Task: Add the social login component in the site builder.
Action: Mouse moved to (749, 85)
Screenshot: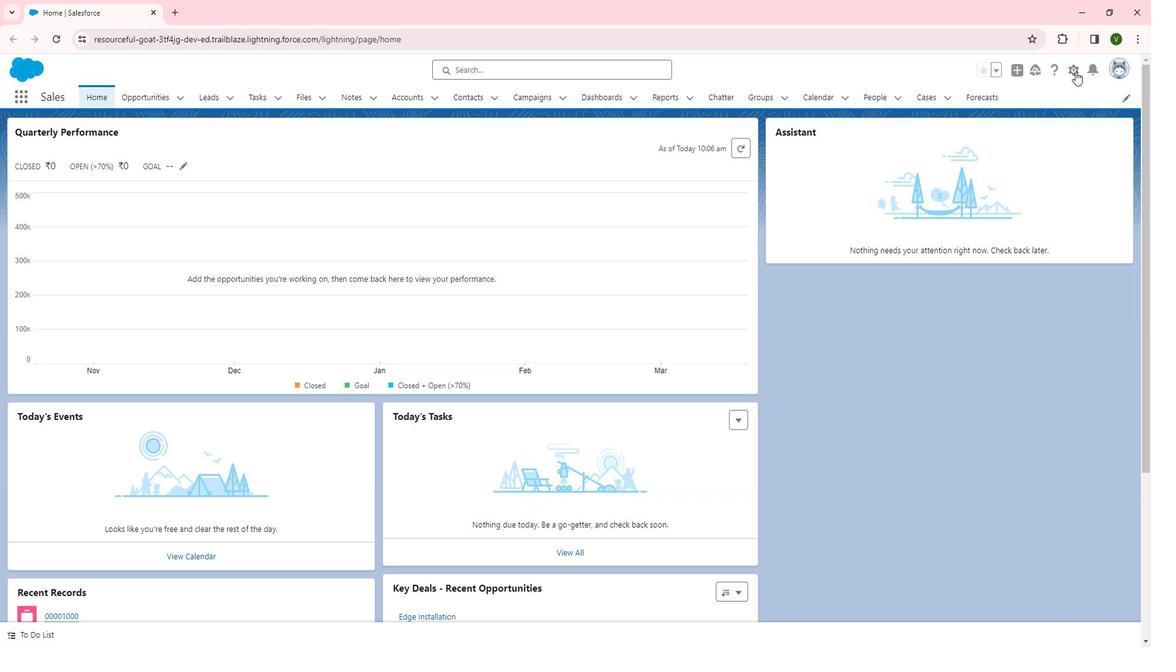 
Action: Mouse pressed left at (749, 85)
Screenshot: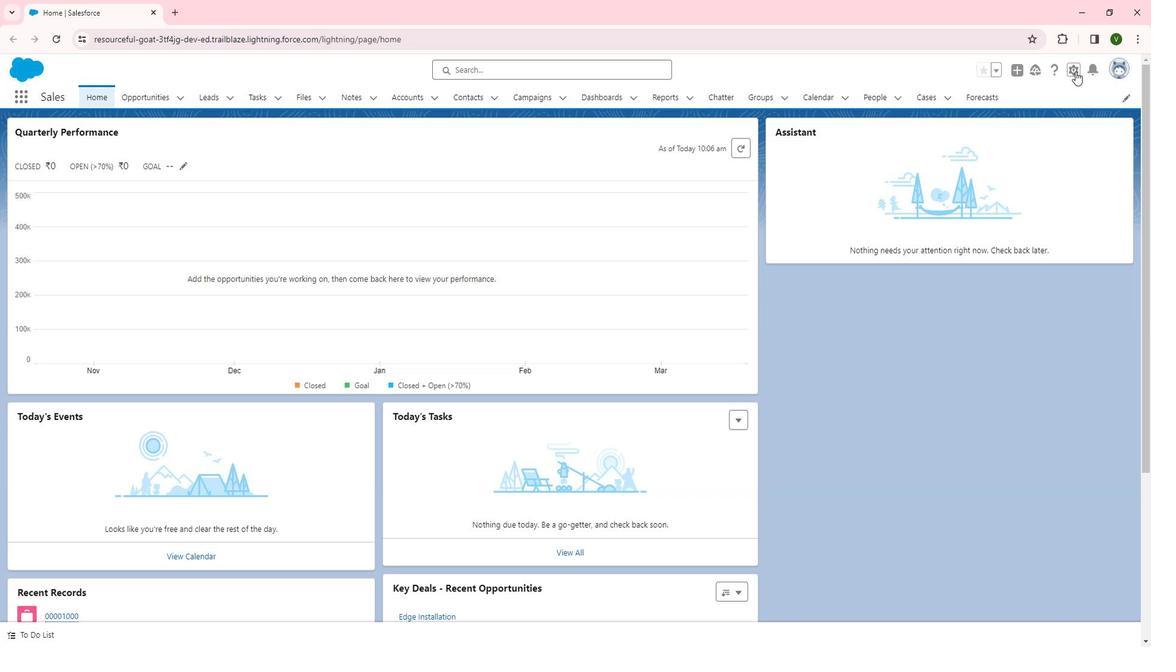 
Action: Mouse moved to (711, 115)
Screenshot: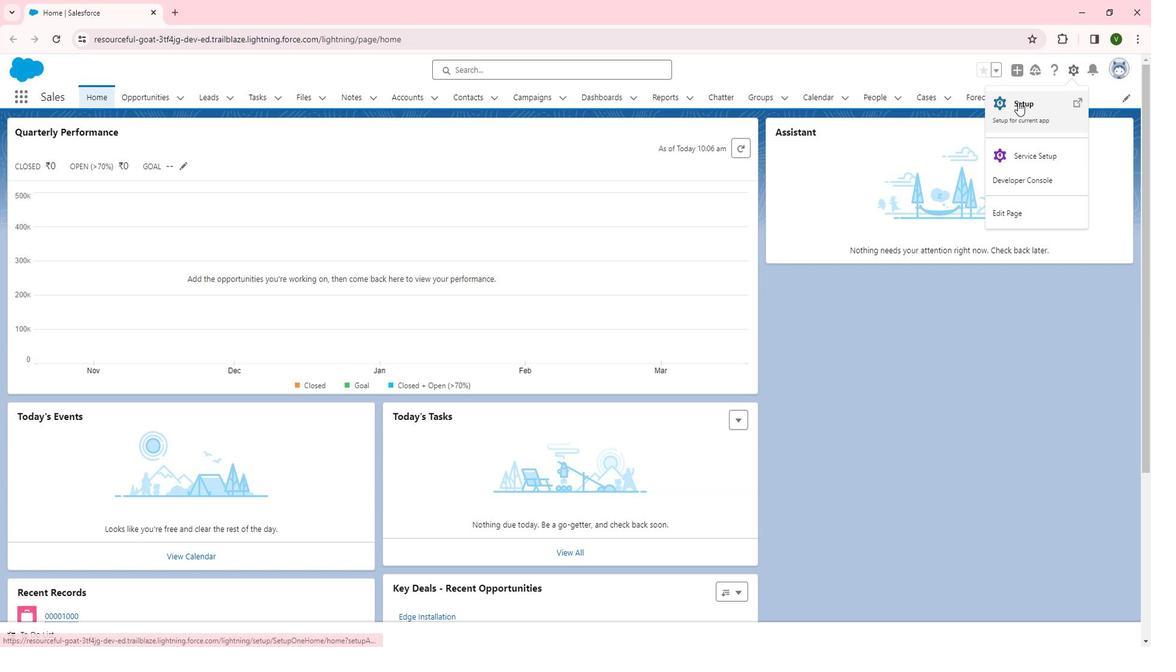 
Action: Mouse pressed left at (711, 115)
Screenshot: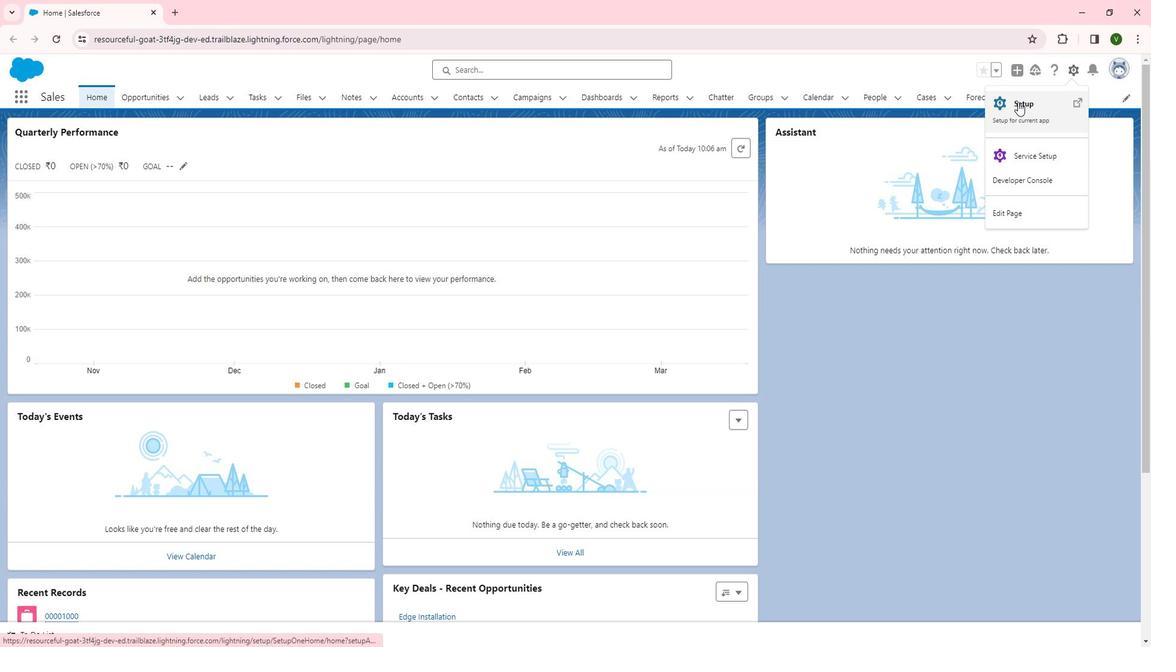 
Action: Mouse moved to (87, 427)
Screenshot: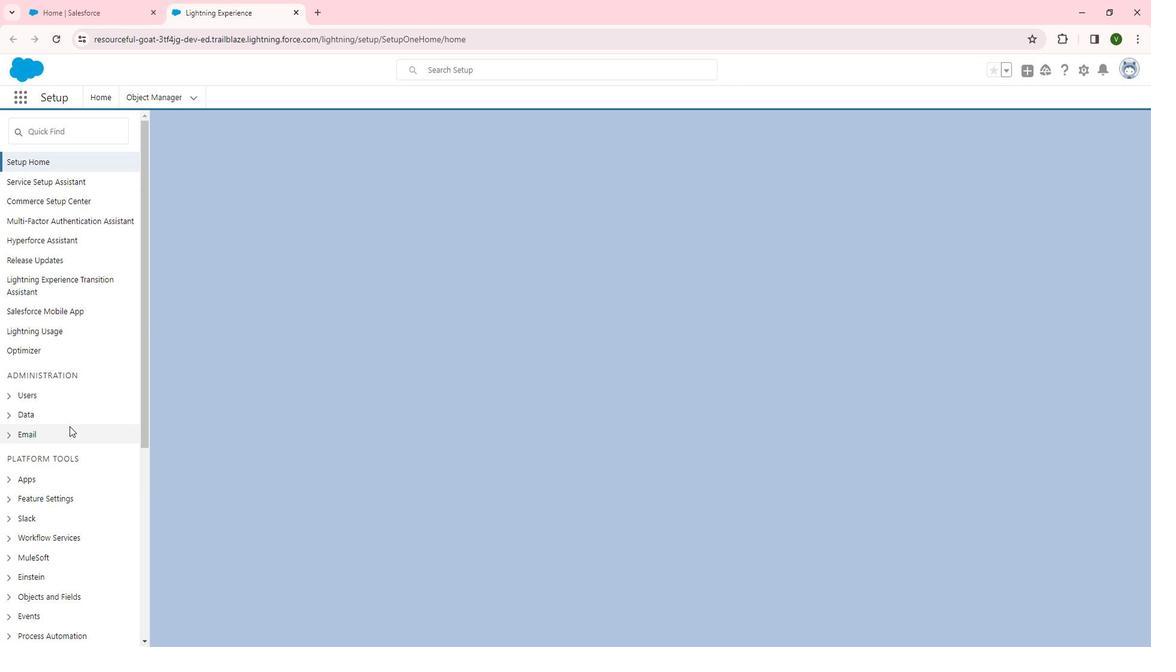 
Action: Mouse scrolled (87, 427) with delta (0, 0)
Screenshot: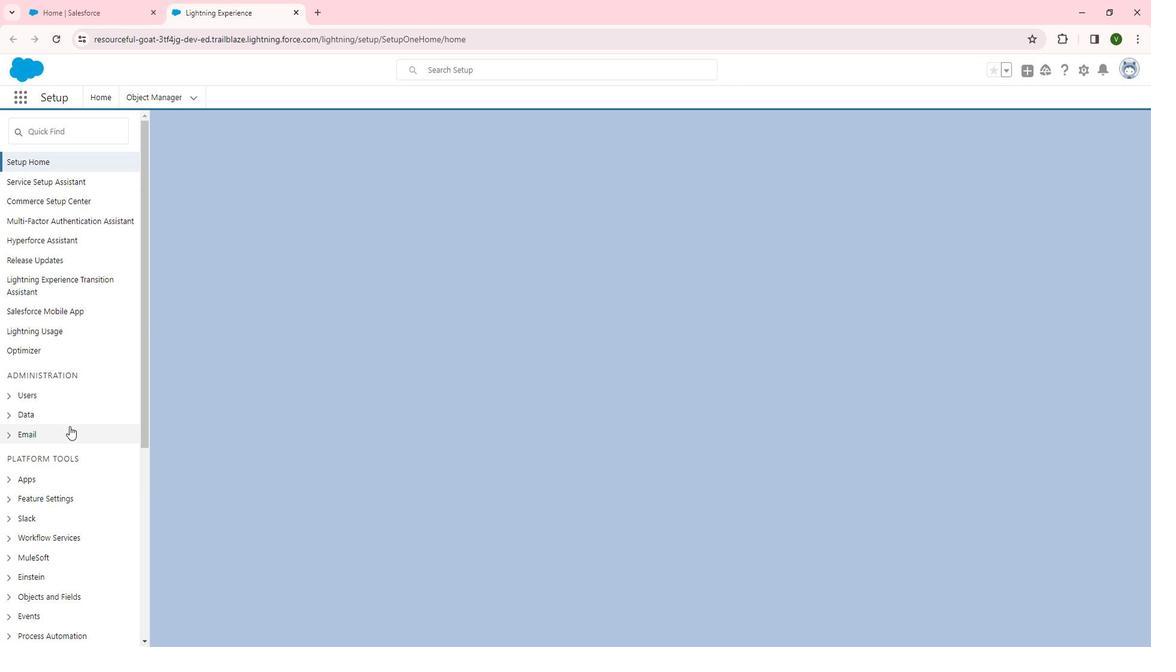 
Action: Mouse scrolled (87, 427) with delta (0, 0)
Screenshot: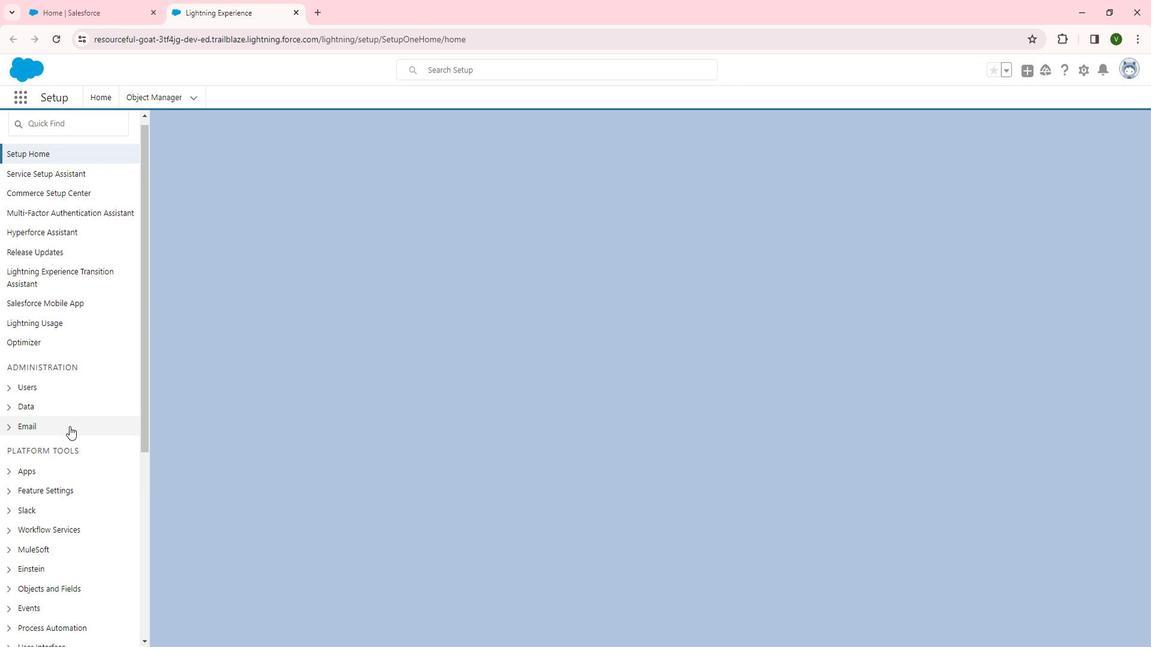 
Action: Mouse scrolled (87, 427) with delta (0, 0)
Screenshot: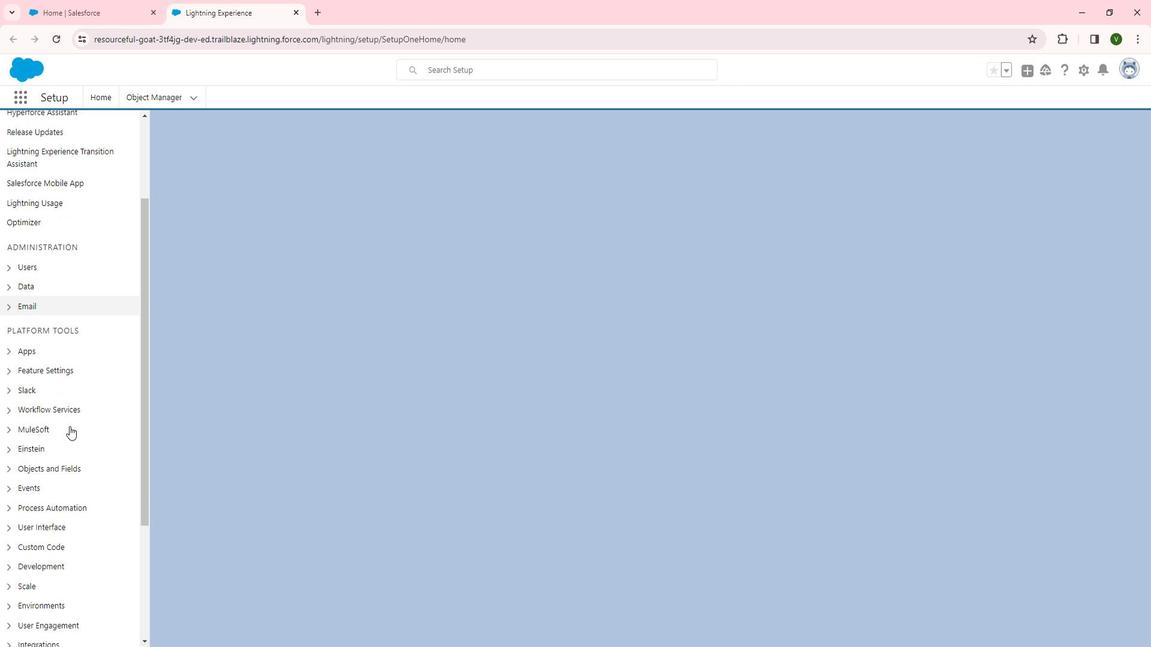 
Action: Mouse moved to (66, 317)
Screenshot: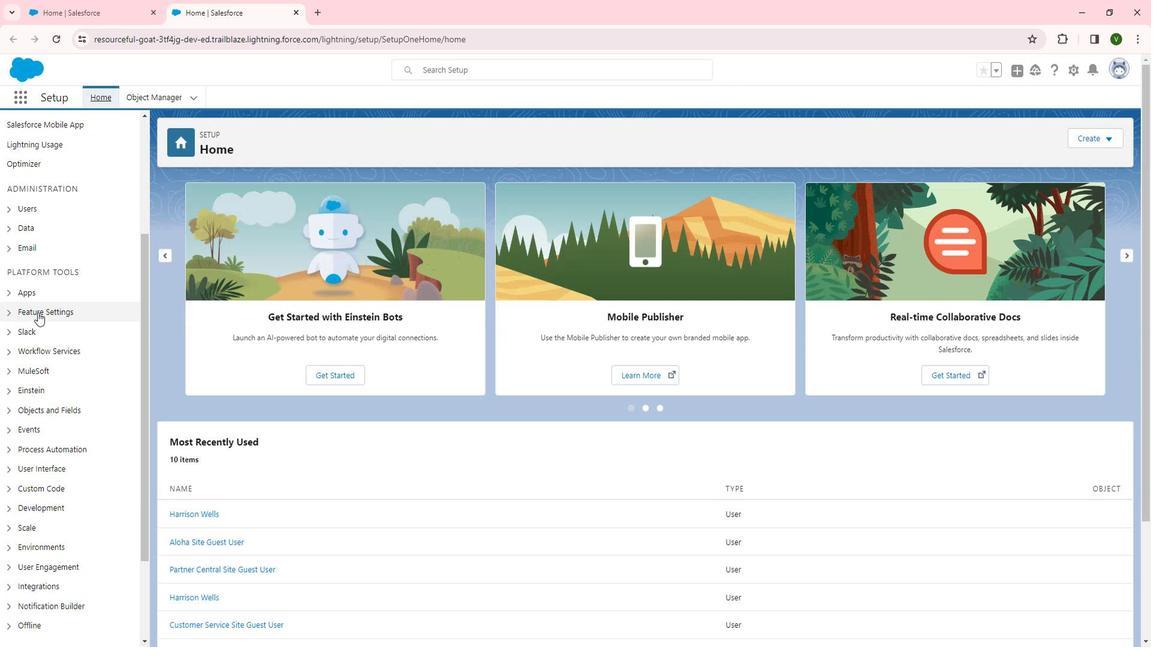 
Action: Mouse pressed left at (66, 317)
Screenshot: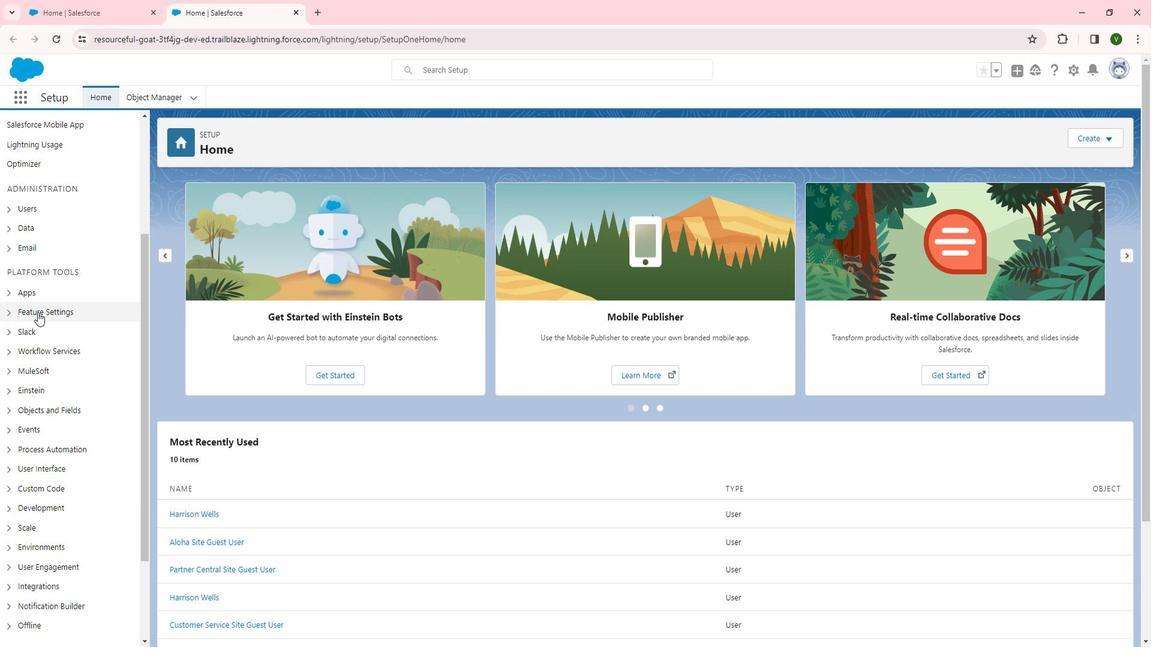 
Action: Mouse moved to (85, 413)
Screenshot: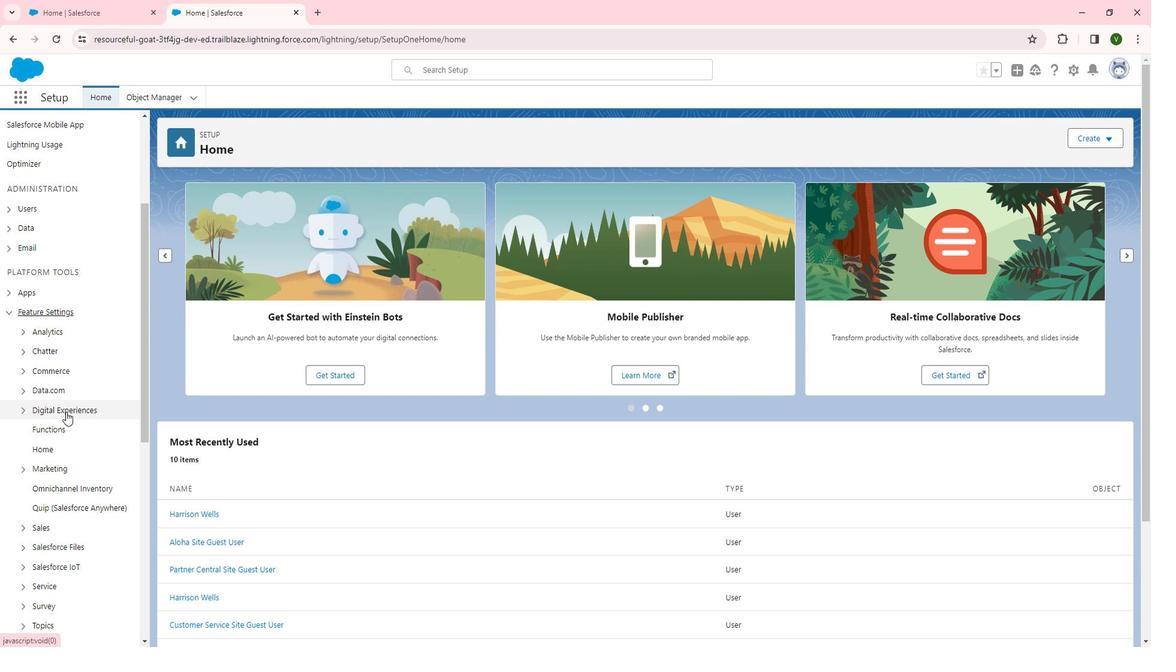 
Action: Mouse pressed left at (85, 413)
Screenshot: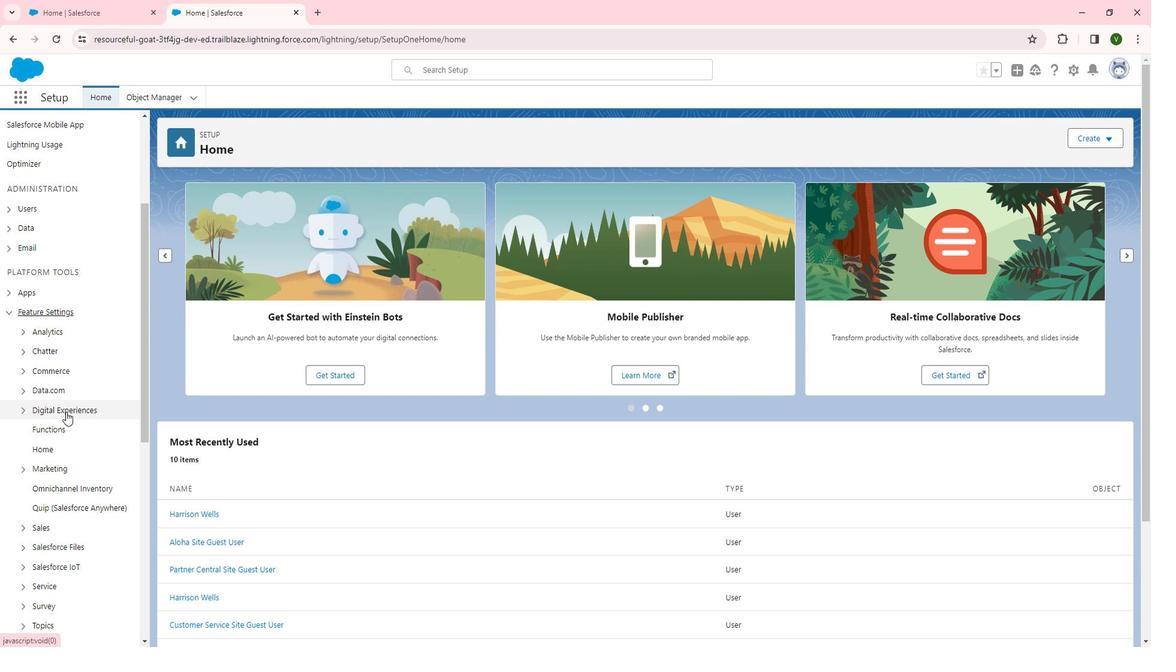 
Action: Mouse moved to (85, 425)
Screenshot: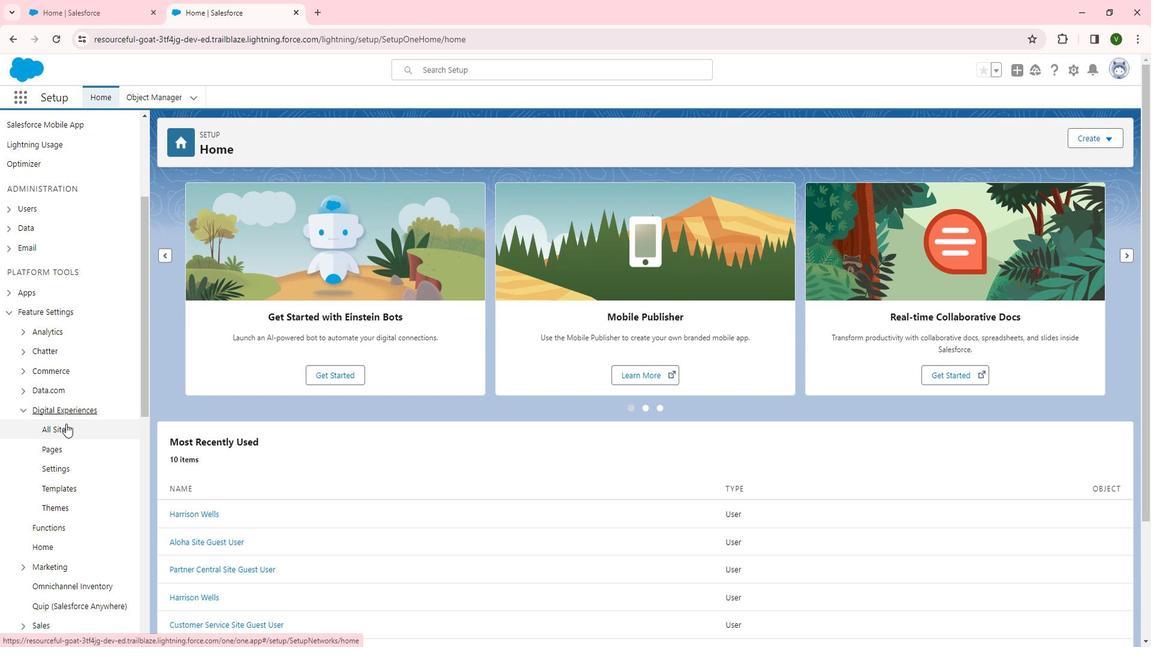 
Action: Mouse pressed left at (85, 425)
Screenshot: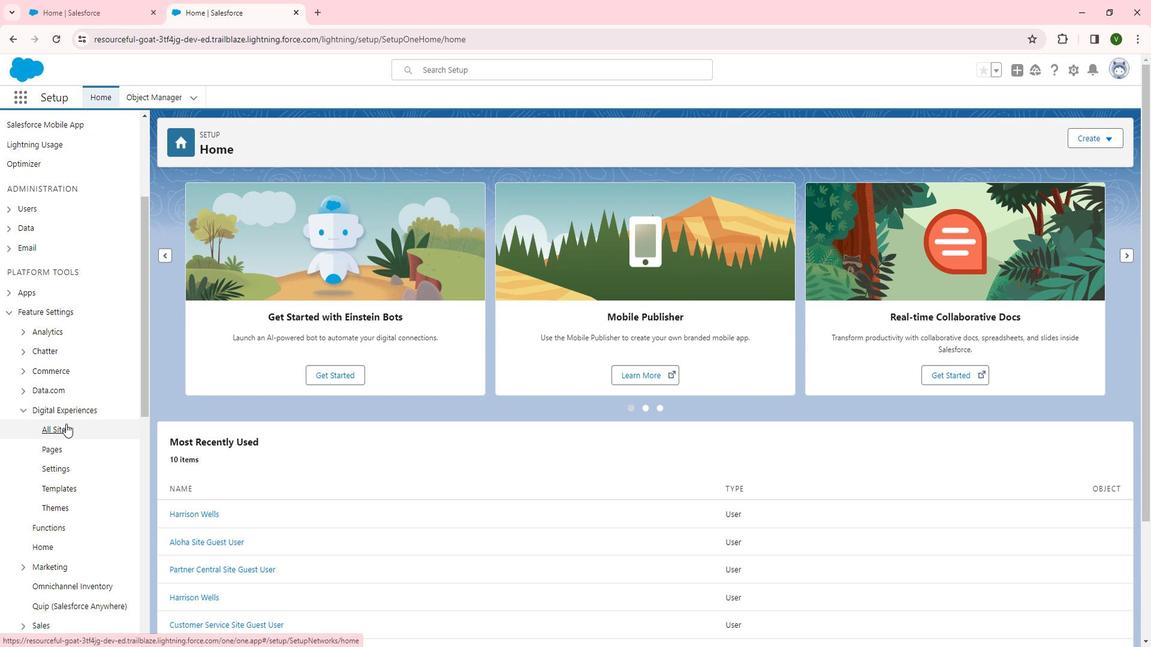 
Action: Mouse moved to (173, 305)
Screenshot: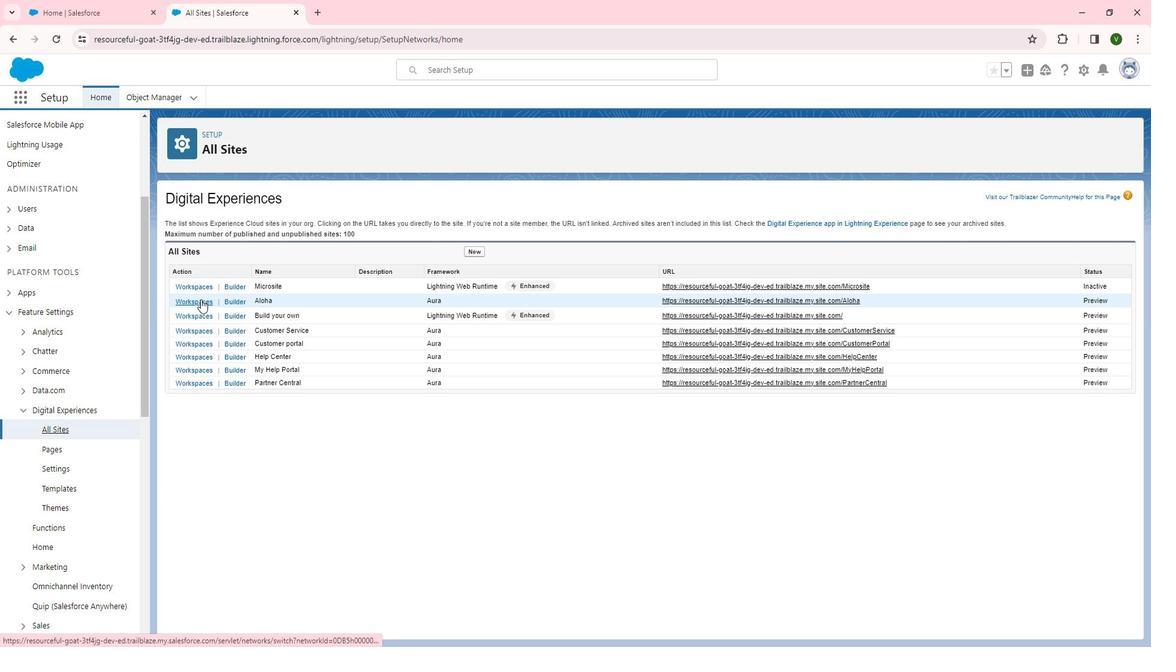 
Action: Mouse pressed left at (173, 305)
Screenshot: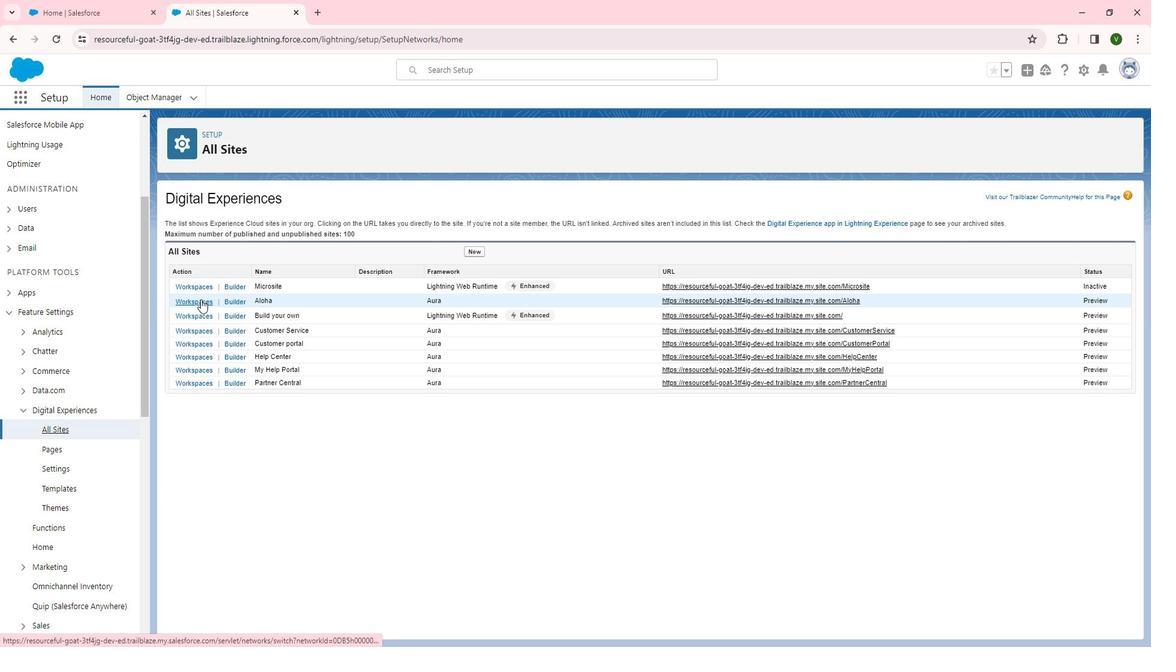 
Action: Mouse moved to (162, 306)
Screenshot: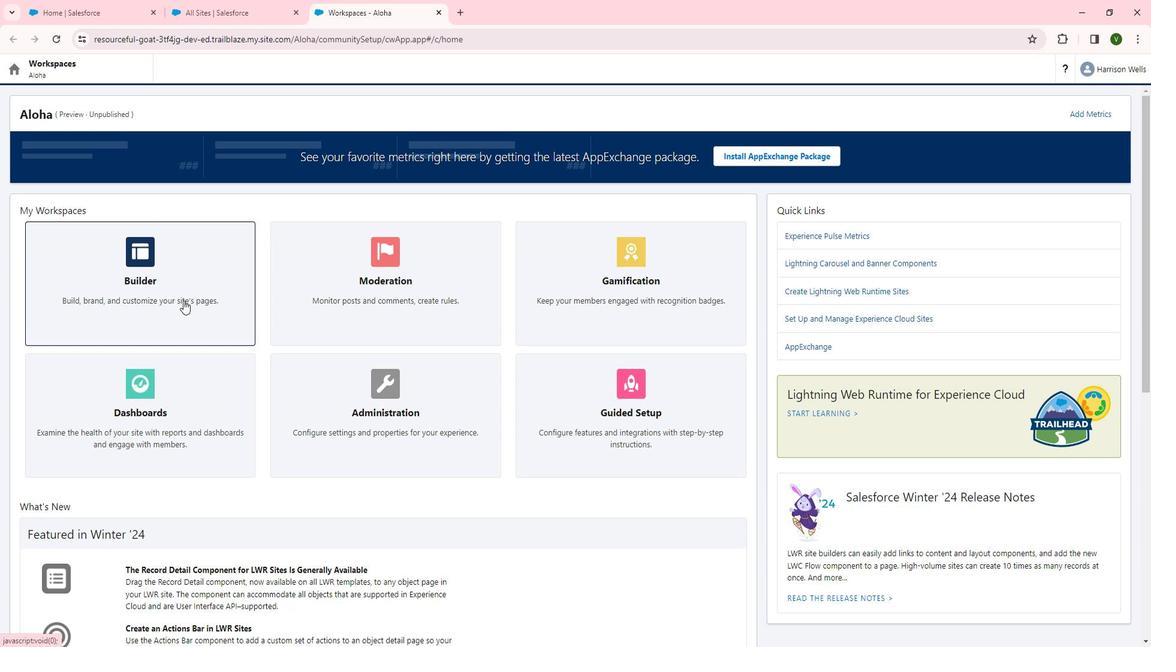 
Action: Mouse pressed left at (162, 306)
Screenshot: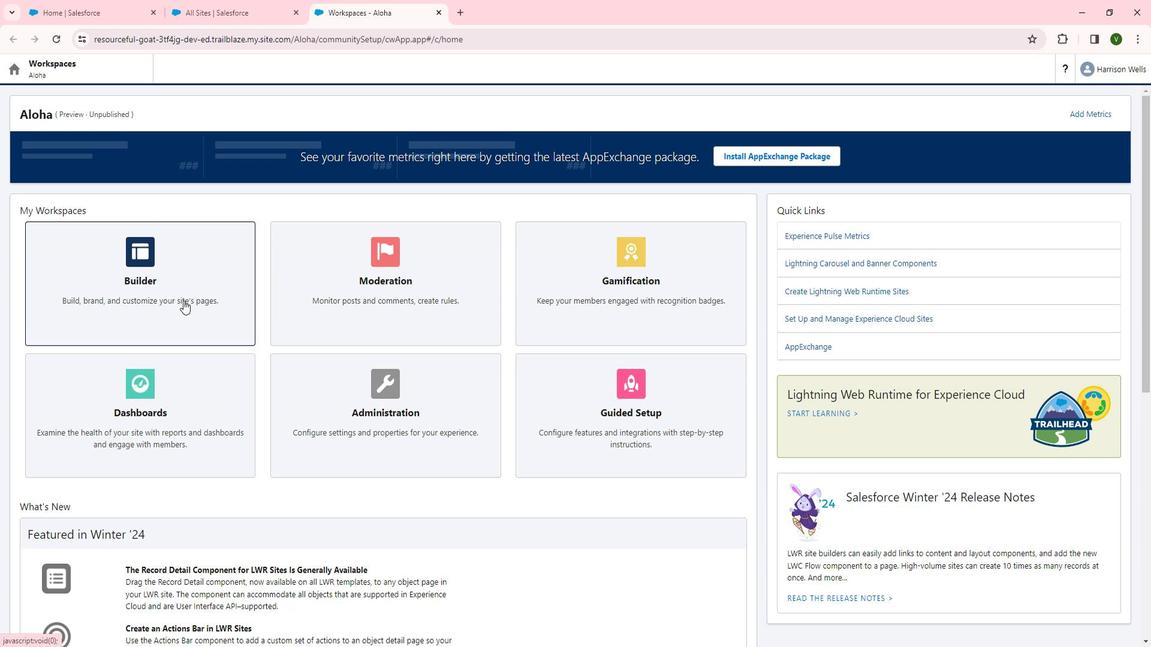 
Action: Mouse moved to (52, 122)
Screenshot: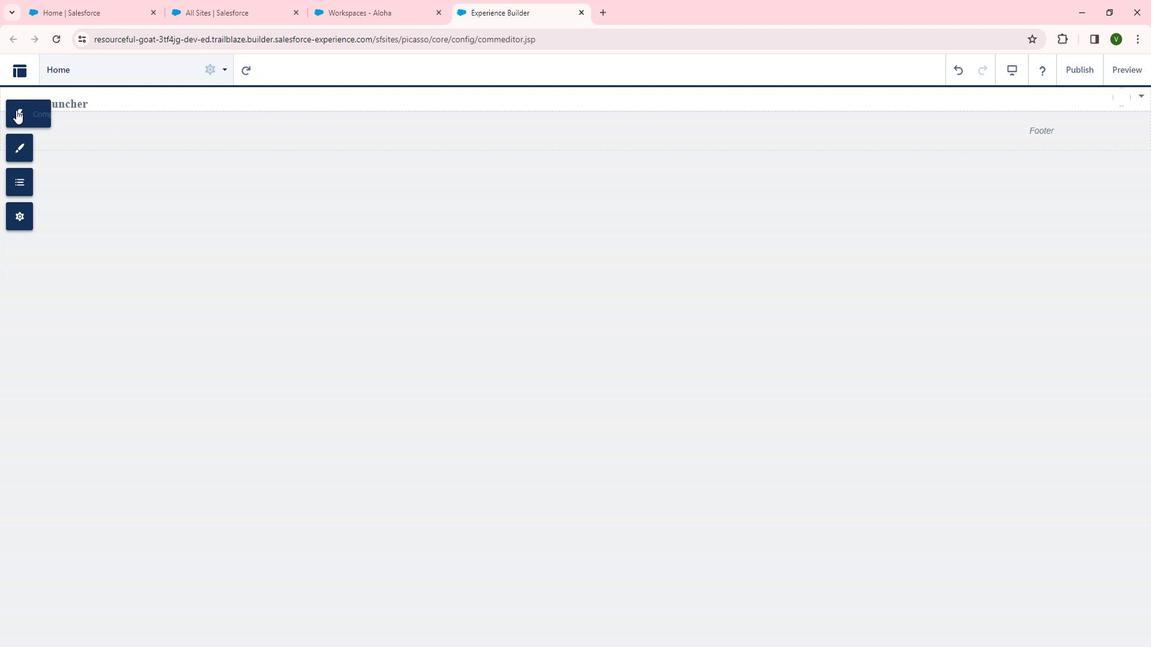 
Action: Mouse pressed left at (52, 122)
Screenshot: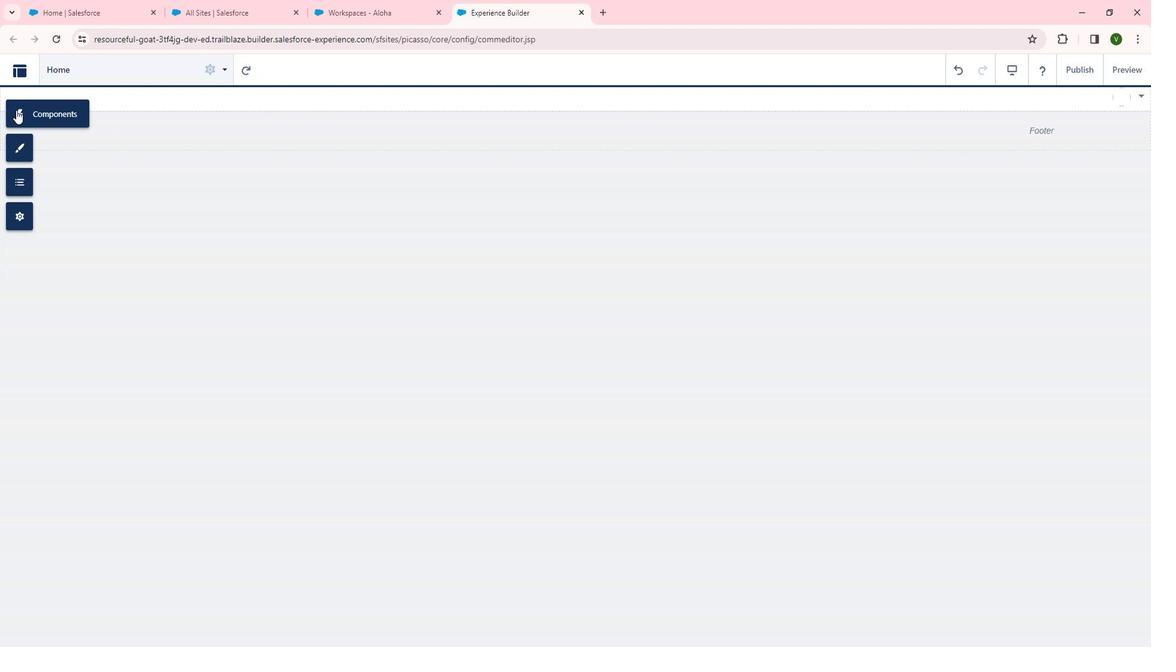 
Action: Mouse moved to (260, 312)
Screenshot: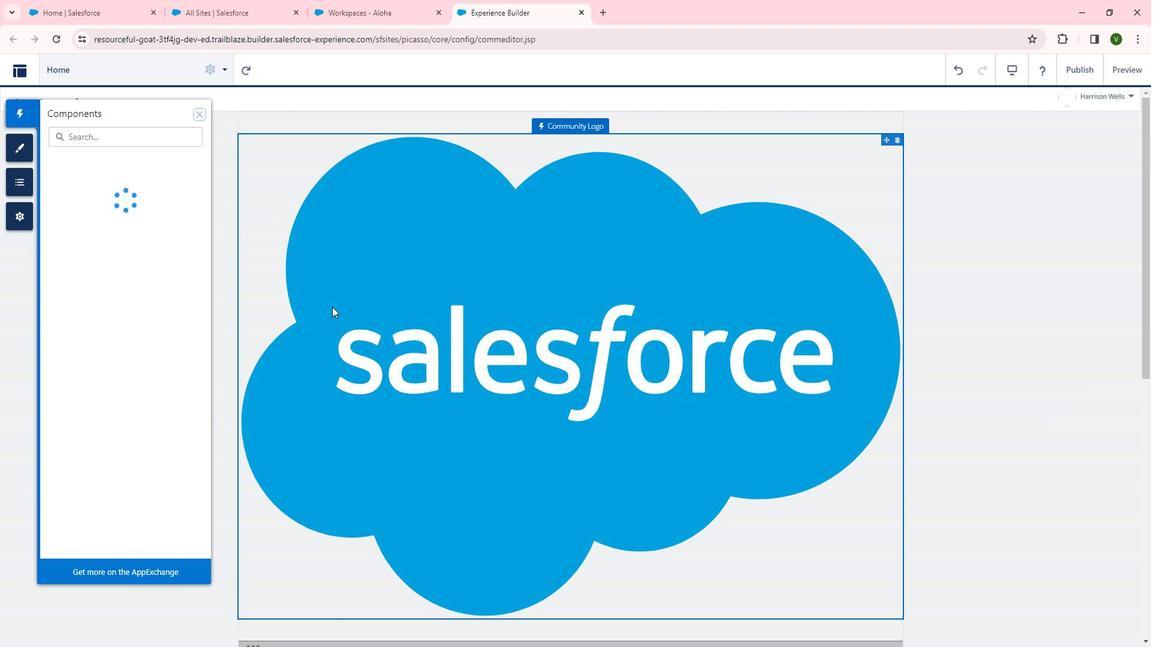 
Action: Mouse scrolled (260, 311) with delta (0, 0)
Screenshot: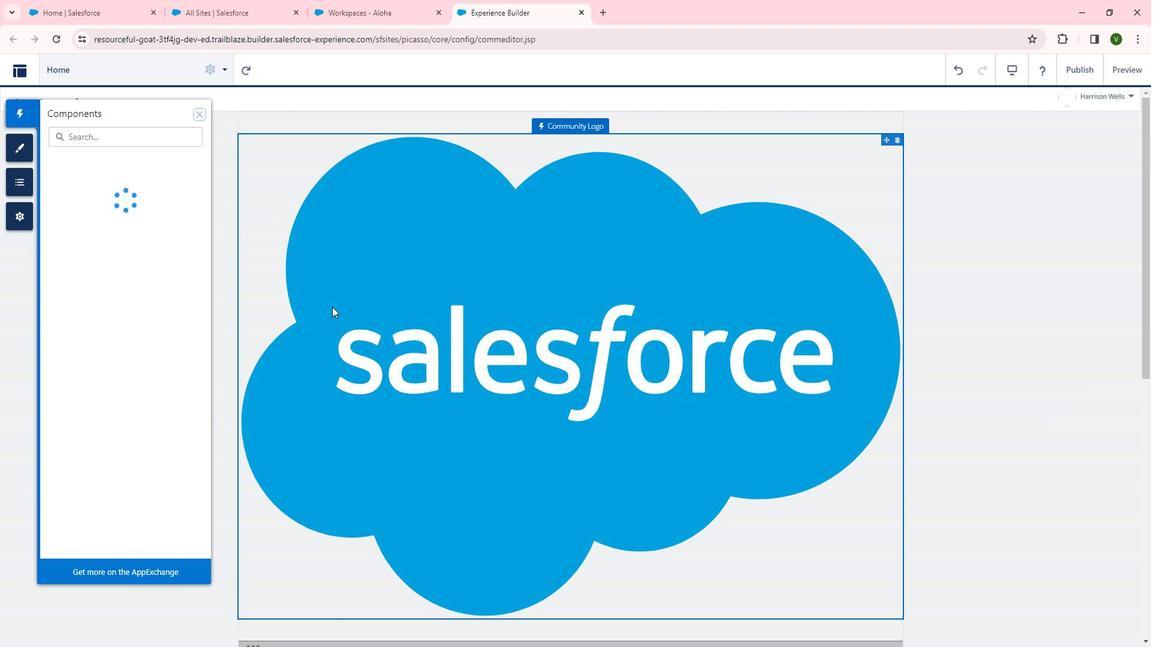 
Action: Mouse scrolled (260, 311) with delta (0, 0)
Screenshot: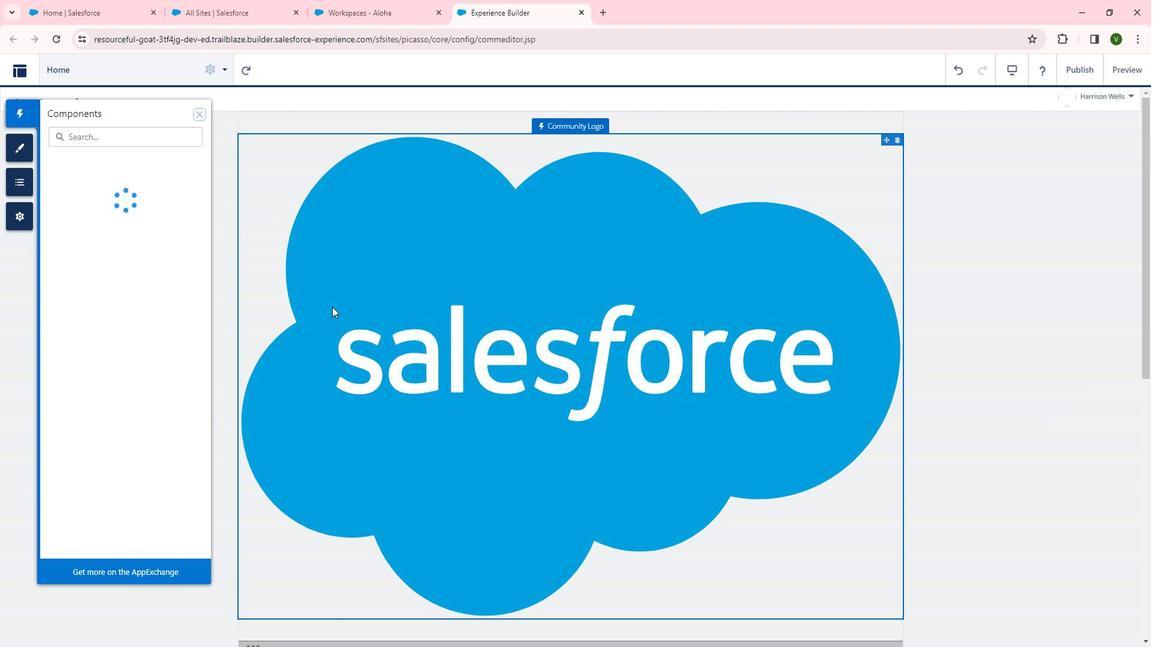 
Action: Mouse scrolled (260, 311) with delta (0, 0)
Screenshot: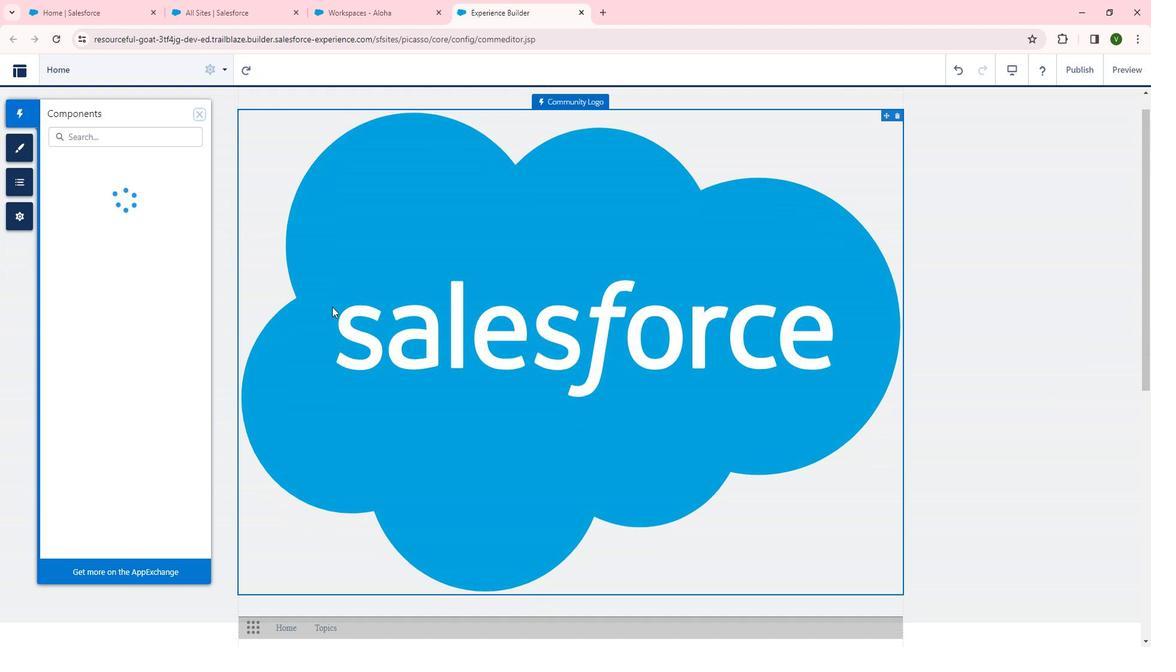 
Action: Mouse scrolled (260, 311) with delta (0, 0)
Screenshot: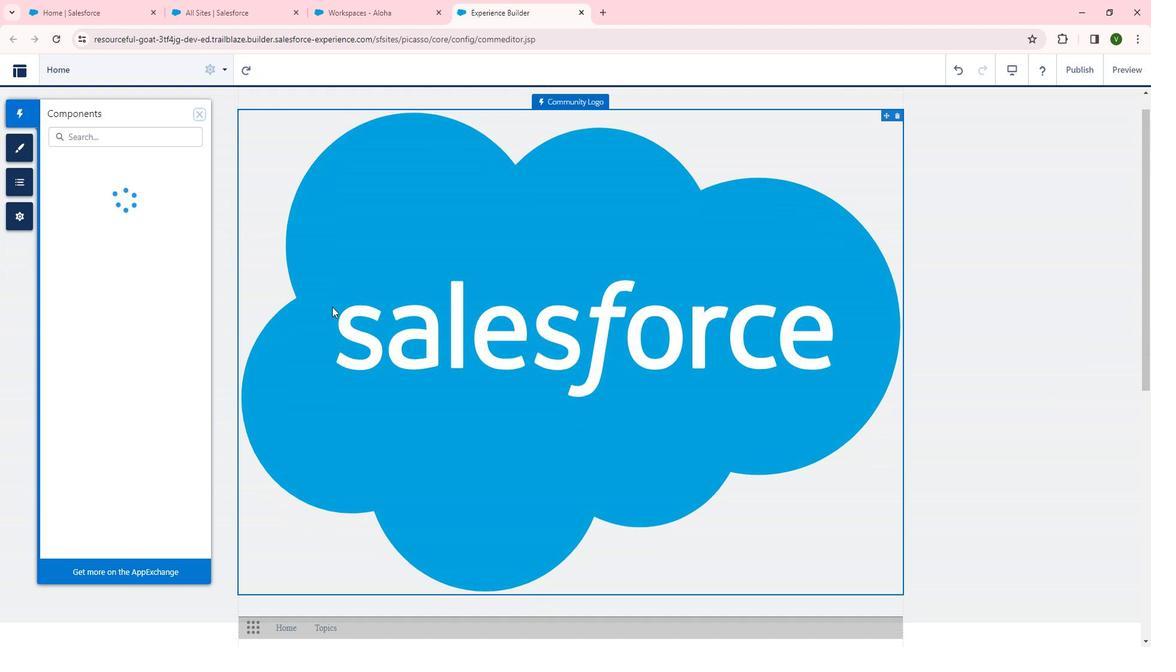 
Action: Mouse scrolled (260, 311) with delta (0, 0)
Screenshot: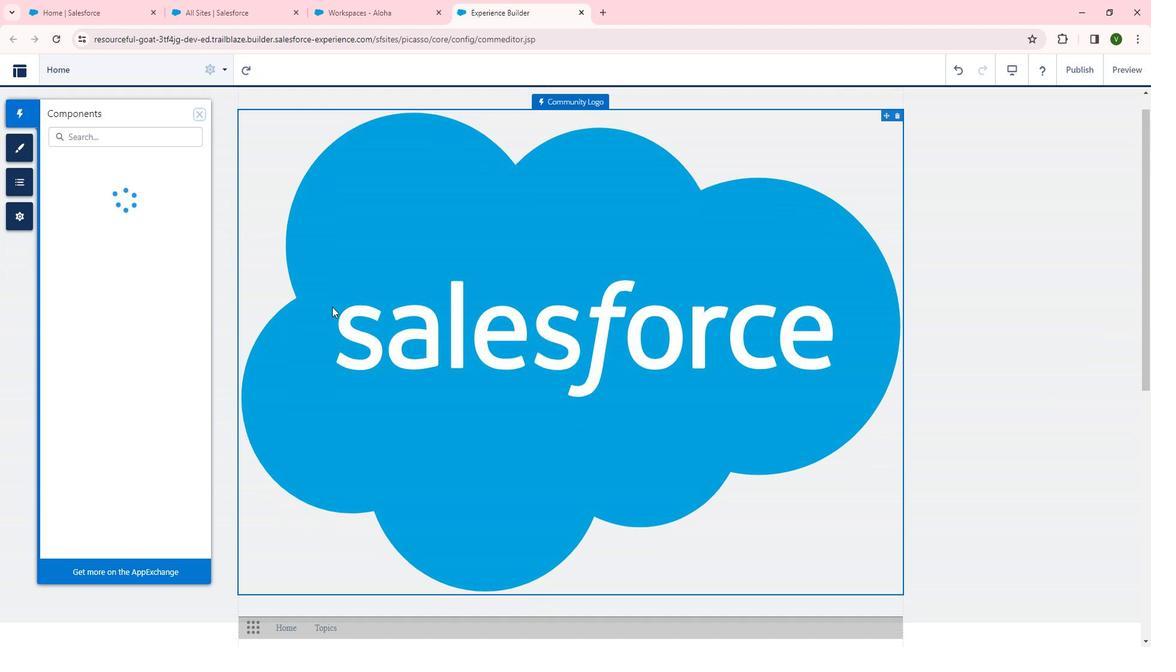 
Action: Mouse scrolled (260, 311) with delta (0, 0)
Screenshot: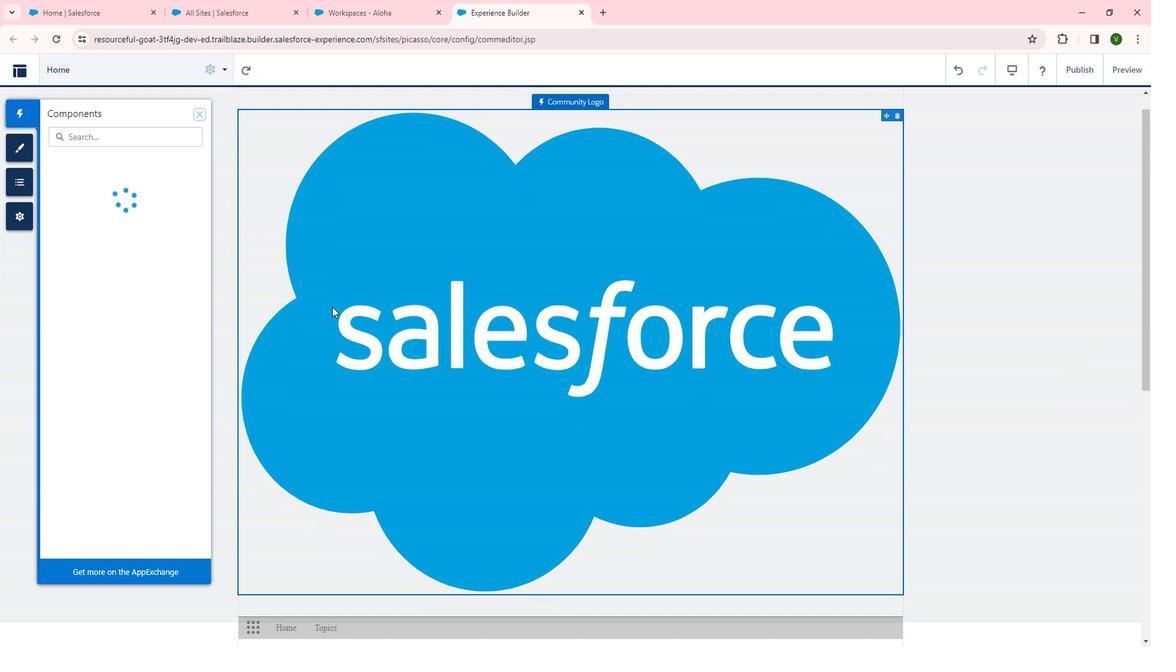 
Action: Mouse moved to (260, 314)
Screenshot: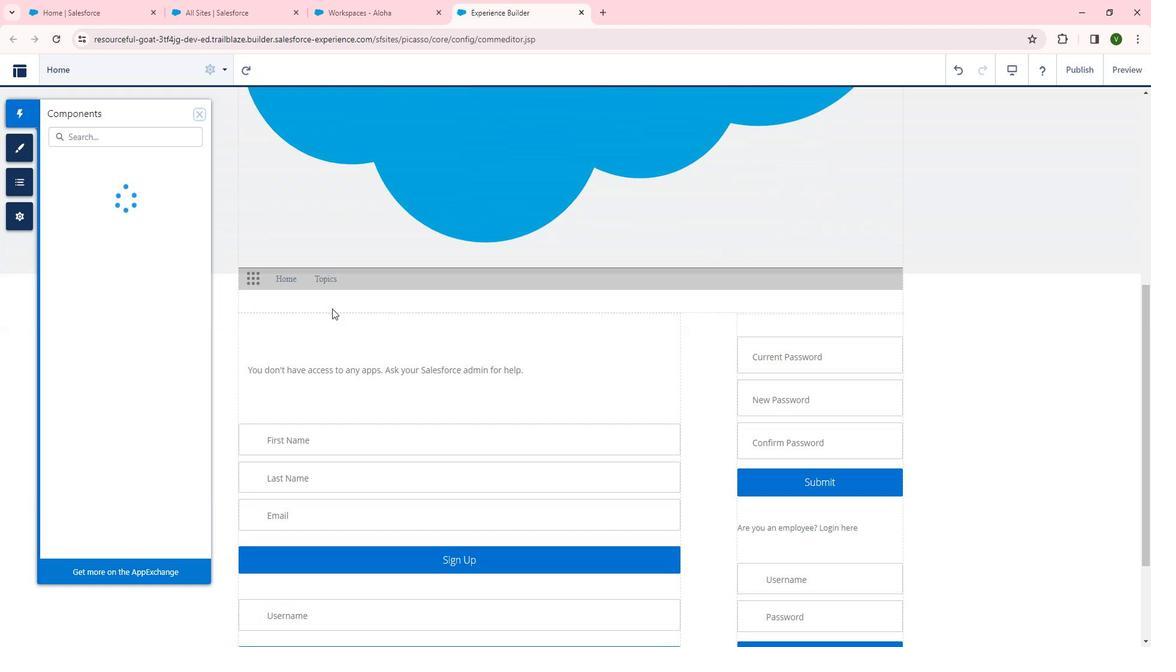 
Action: Mouse scrolled (260, 313) with delta (0, 0)
Screenshot: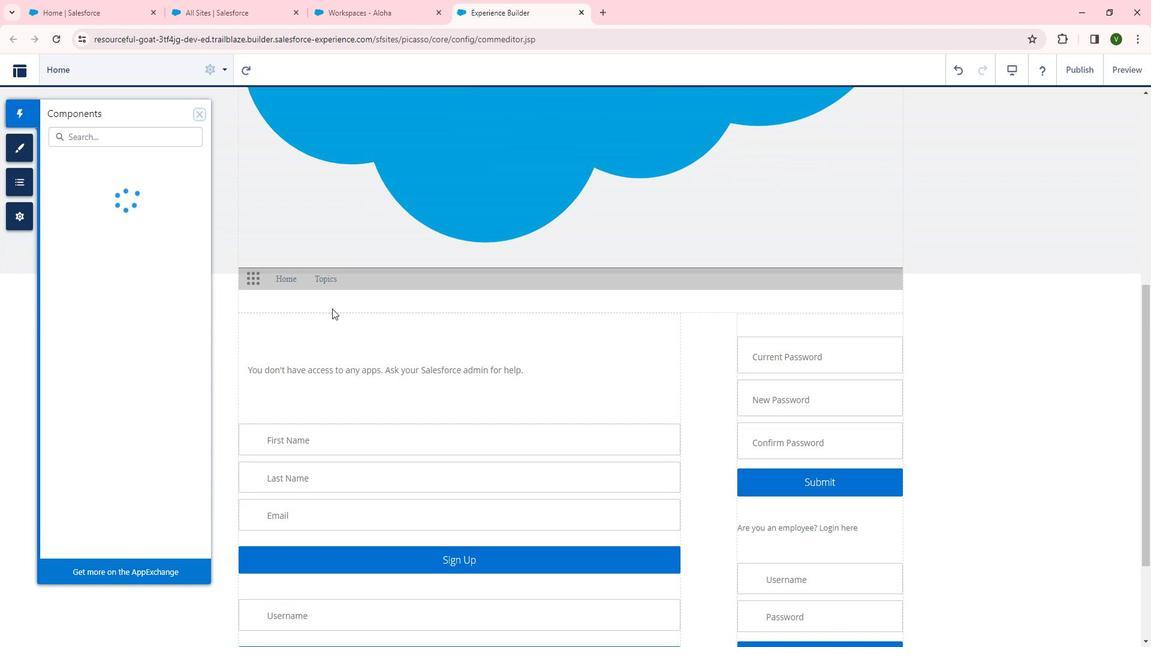 
Action: Mouse scrolled (260, 313) with delta (0, 0)
Screenshot: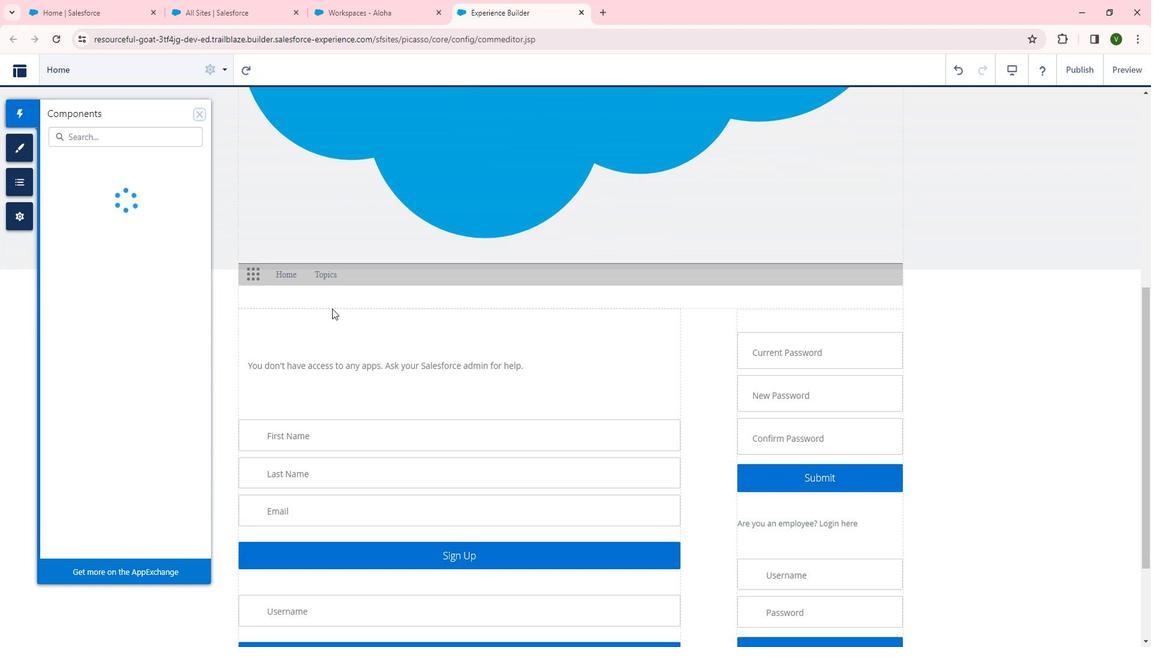 
Action: Mouse scrolled (260, 313) with delta (0, 0)
Screenshot: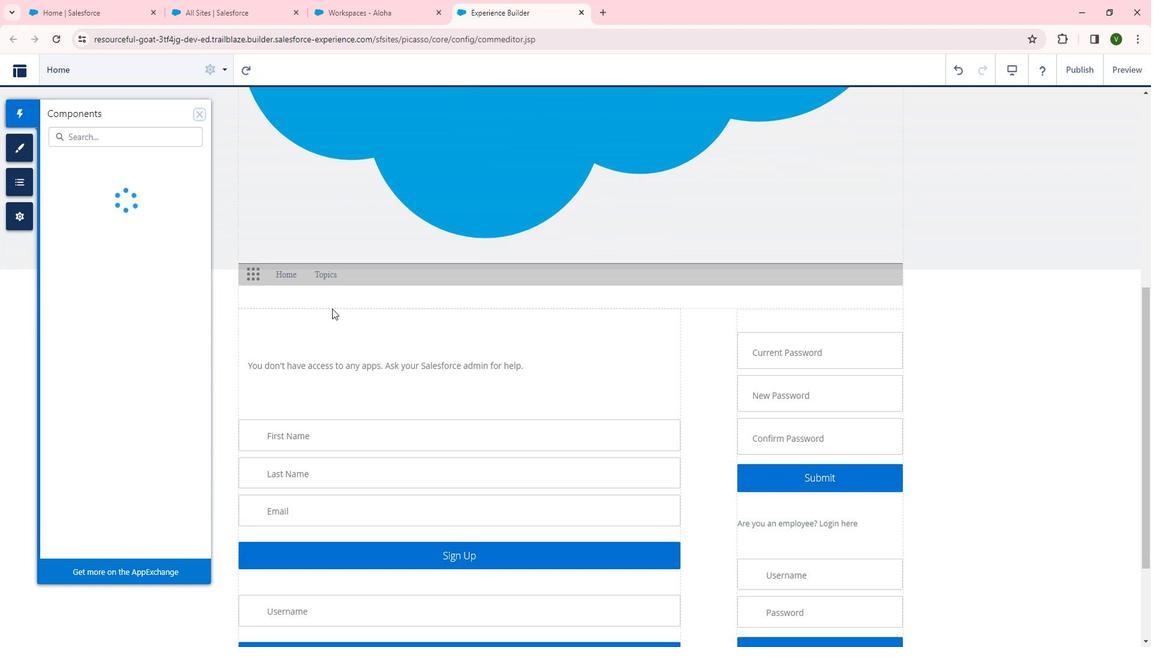 
Action: Mouse scrolled (260, 313) with delta (0, 0)
Screenshot: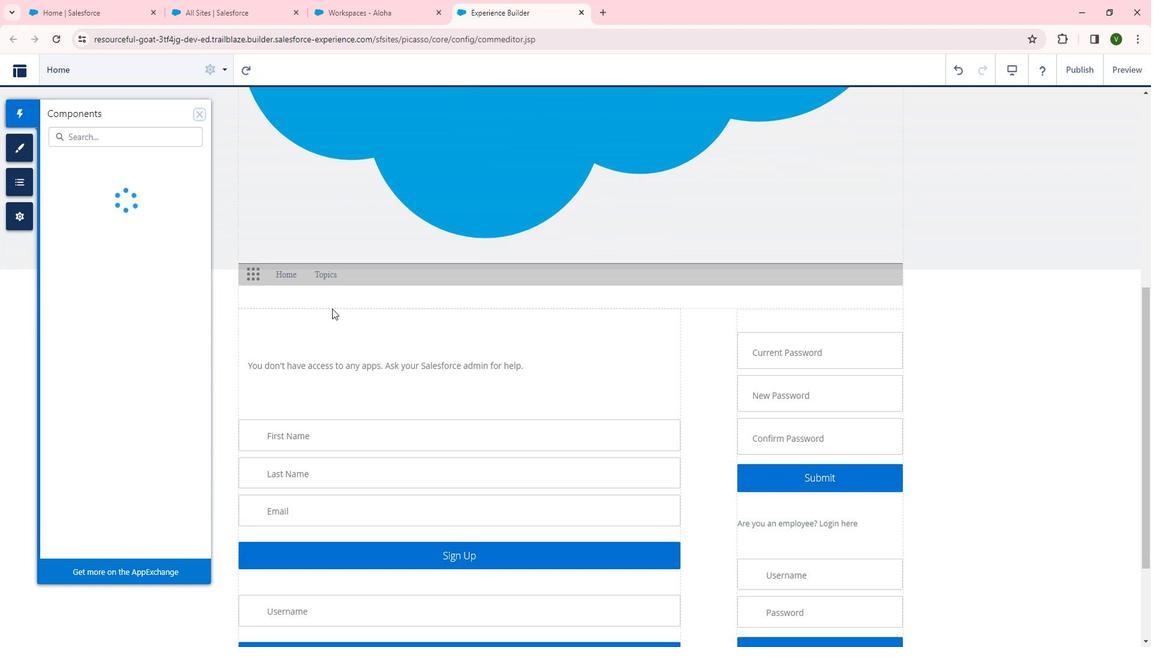 
Action: Mouse scrolled (260, 313) with delta (0, 0)
Screenshot: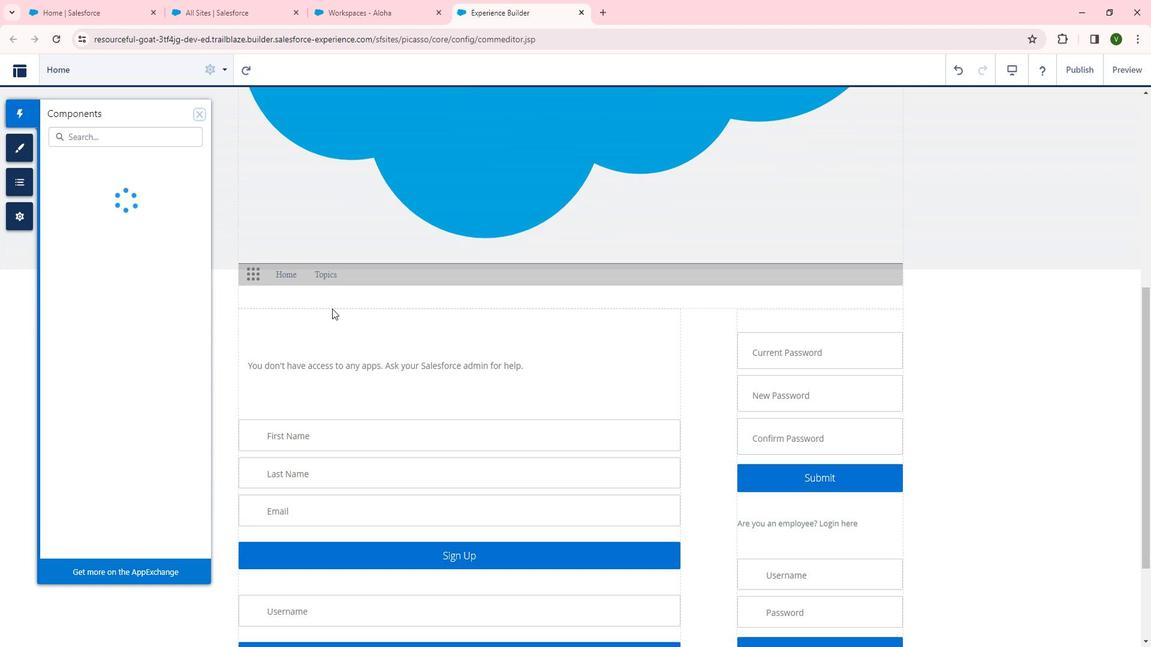 
Action: Mouse moved to (130, 371)
Screenshot: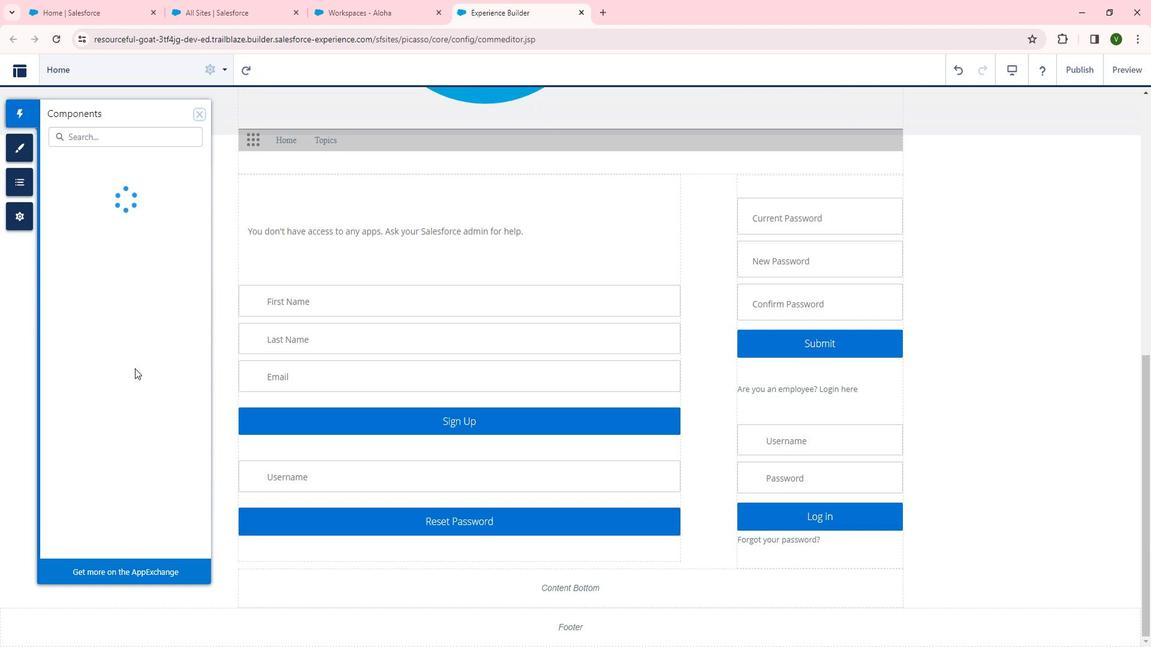 
Action: Mouse scrolled (130, 371) with delta (0, 0)
Screenshot: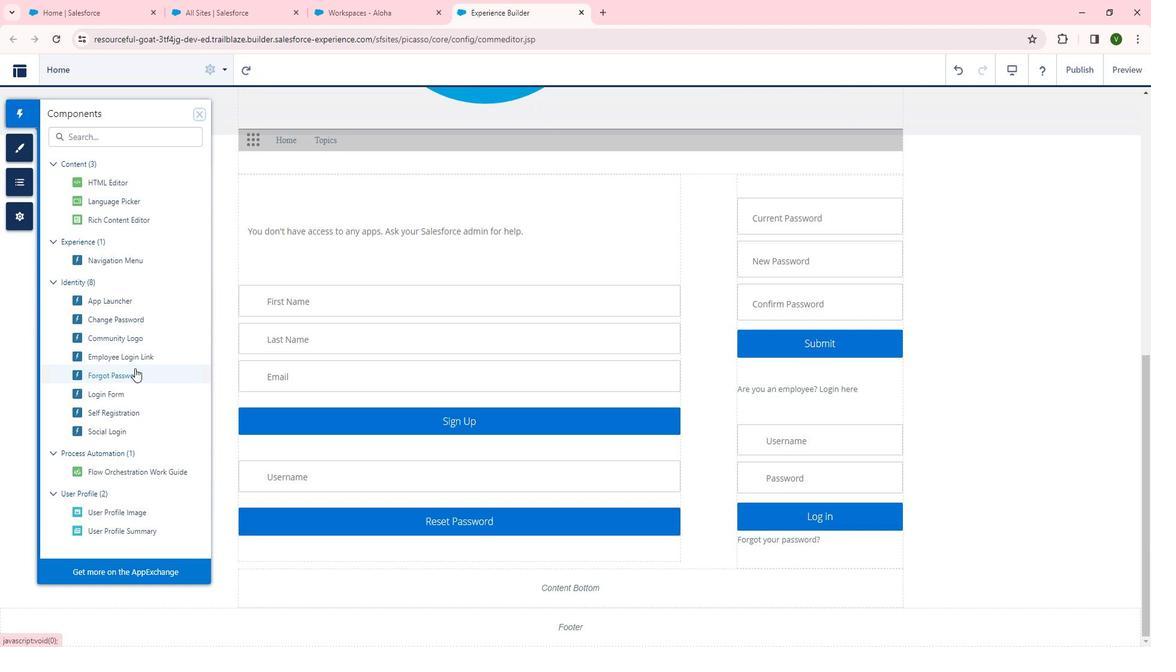 
Action: Mouse scrolled (130, 371) with delta (0, 0)
Screenshot: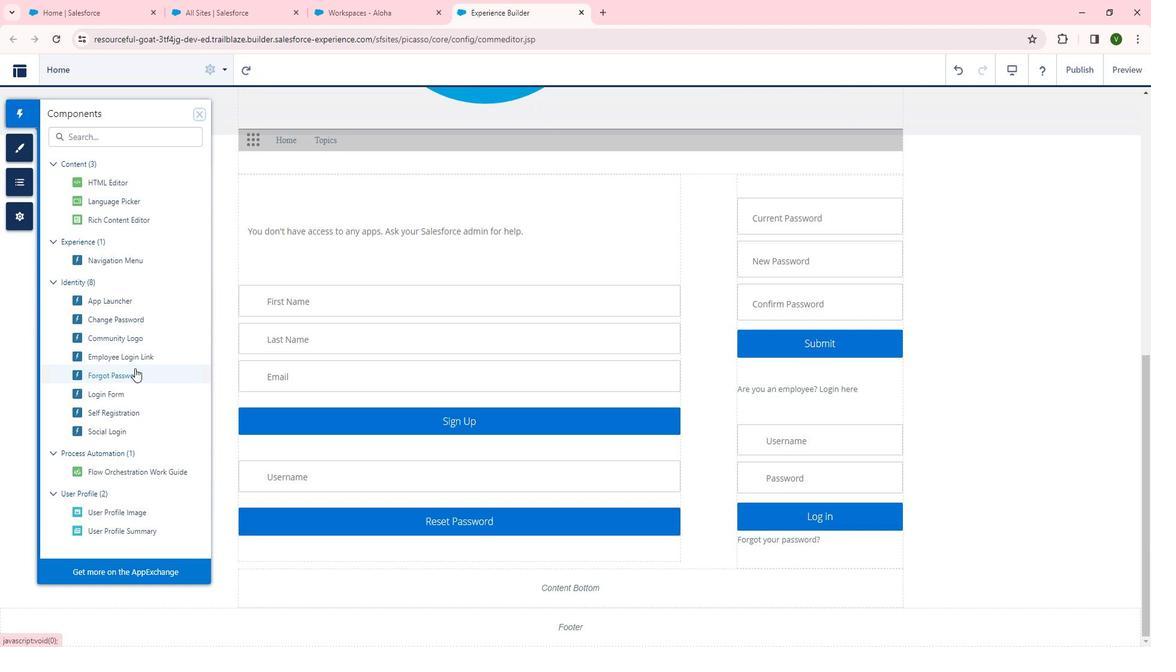 
Action: Mouse moved to (114, 431)
Screenshot: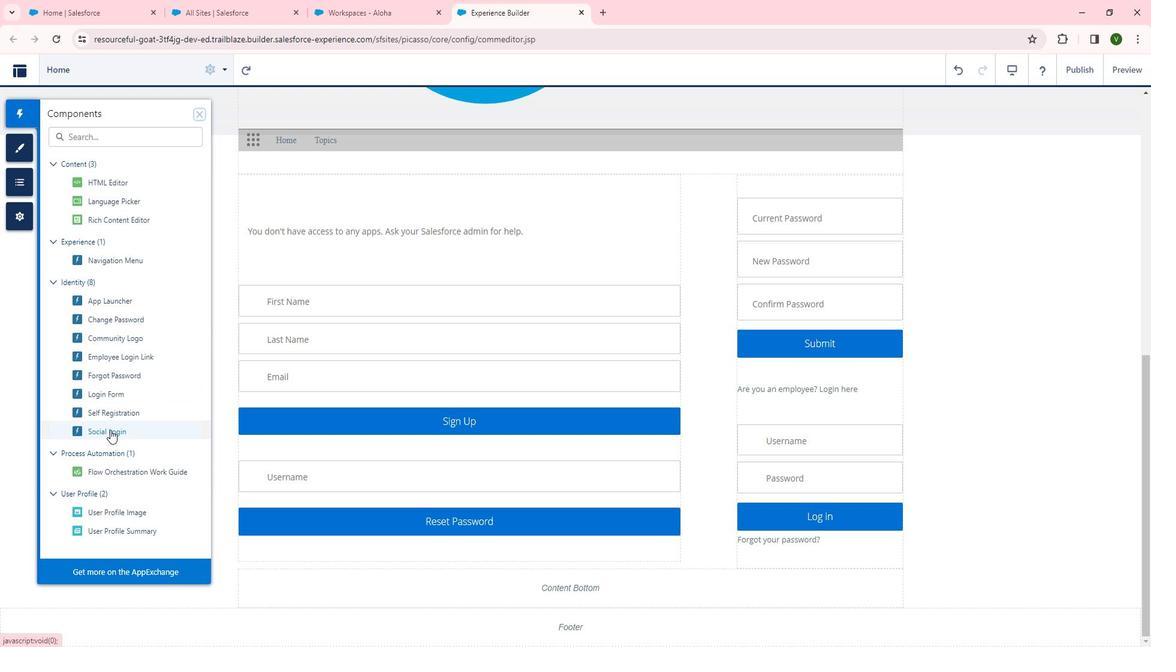 
Action: Mouse pressed left at (114, 431)
Screenshot: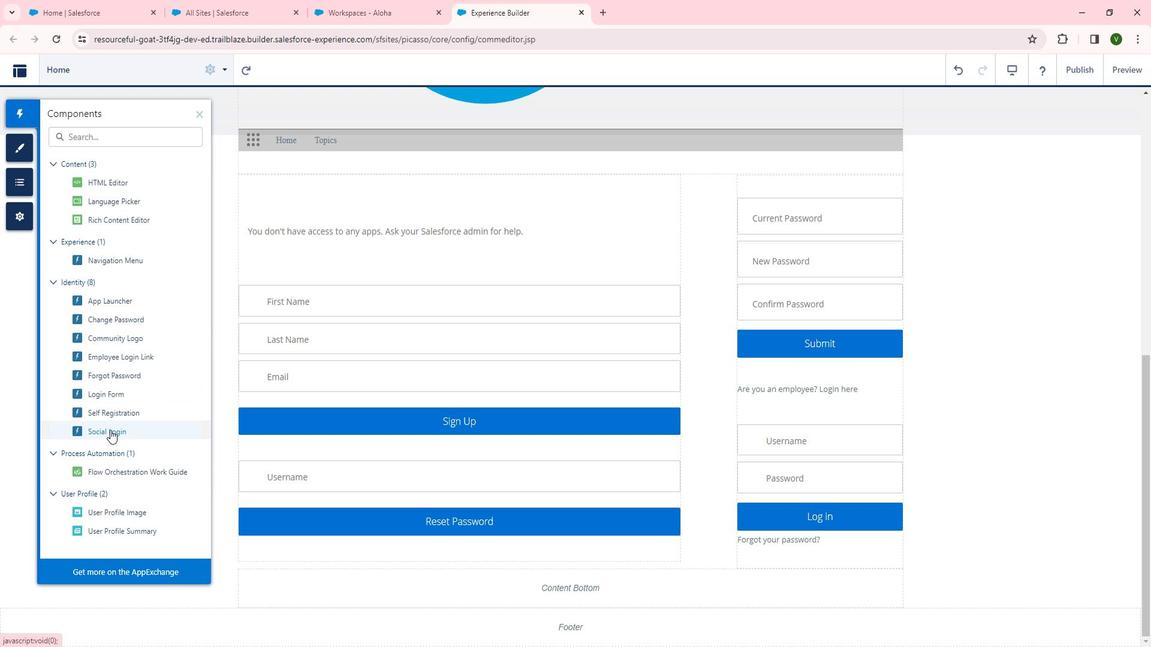 
Action: Mouse moved to (416, 515)
Screenshot: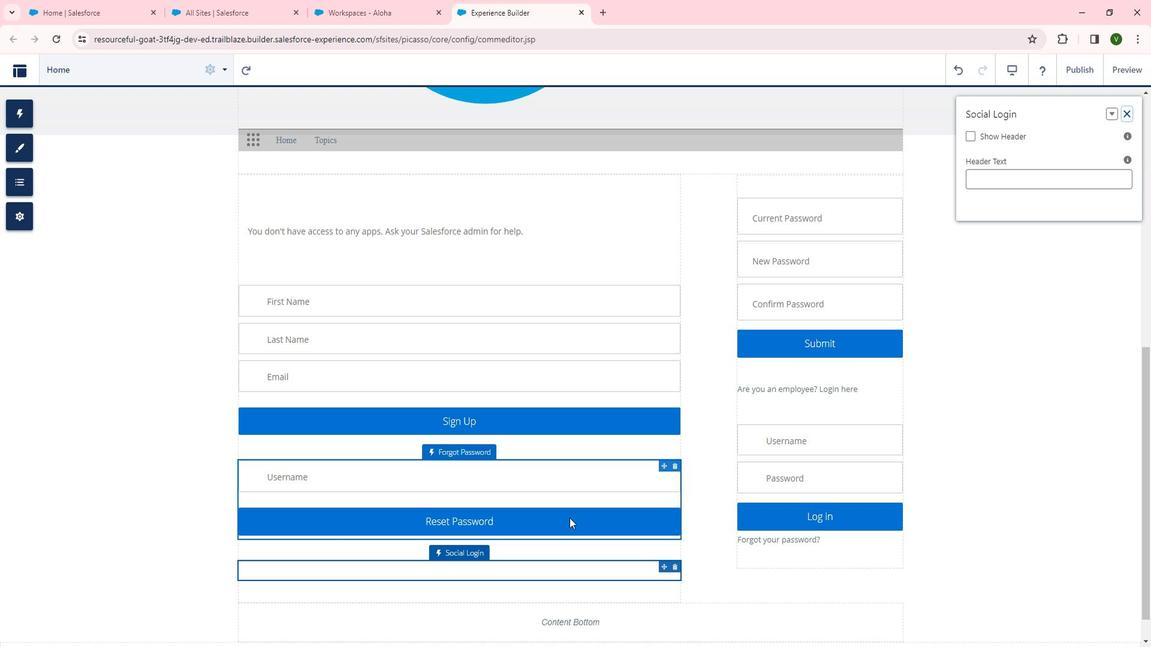 
Action: Mouse scrolled (416, 515) with delta (0, 0)
Screenshot: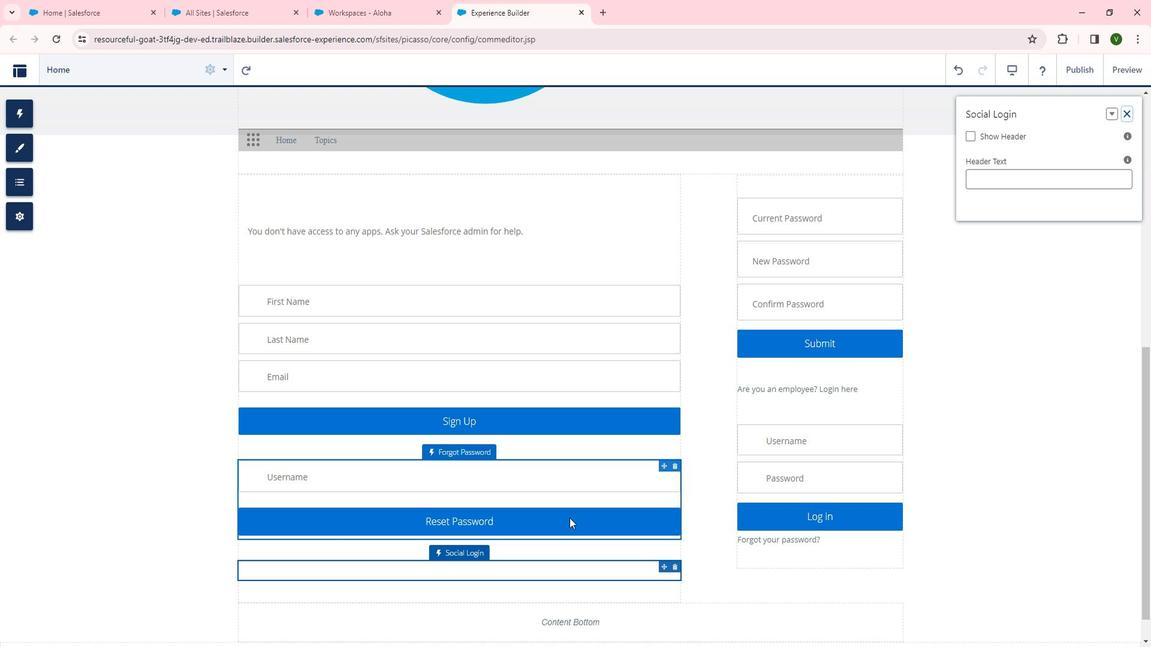 
Action: Mouse moved to (416, 516)
Screenshot: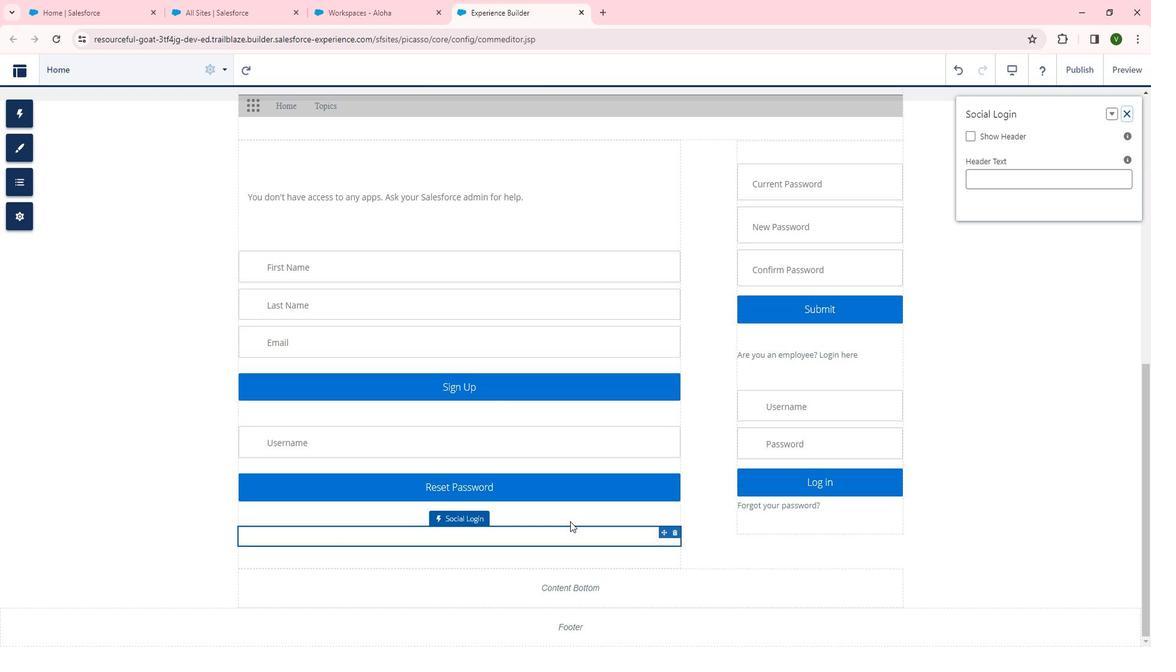 
Action: Mouse scrolled (416, 515) with delta (0, 0)
Screenshot: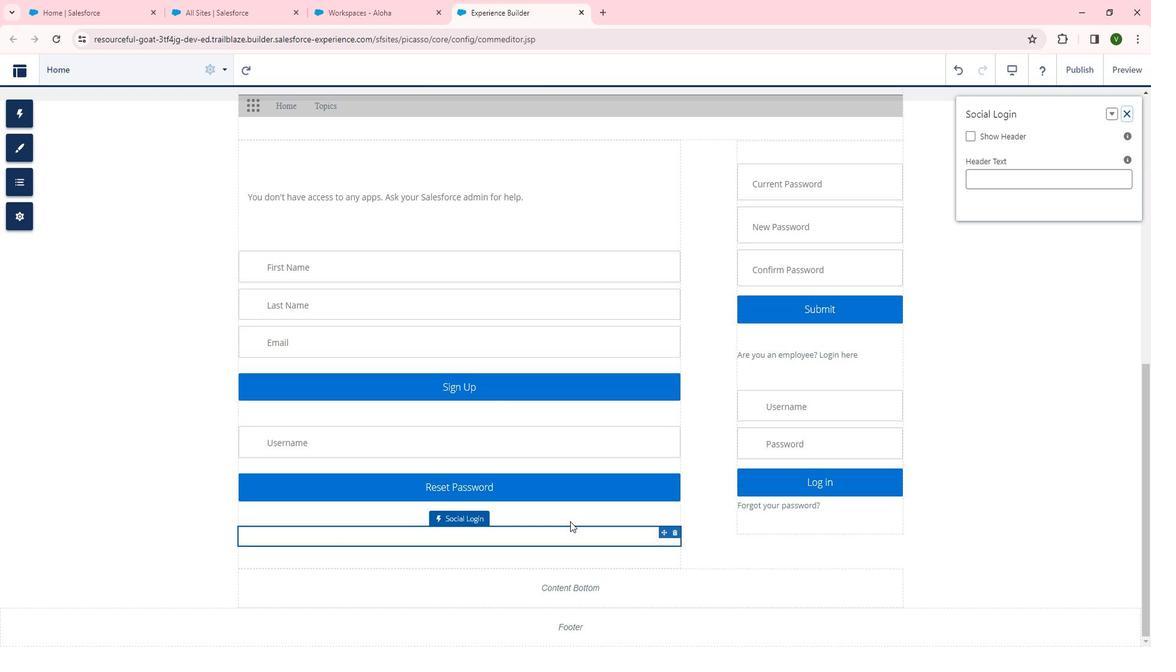 
Action: Mouse moved to (416, 520)
Screenshot: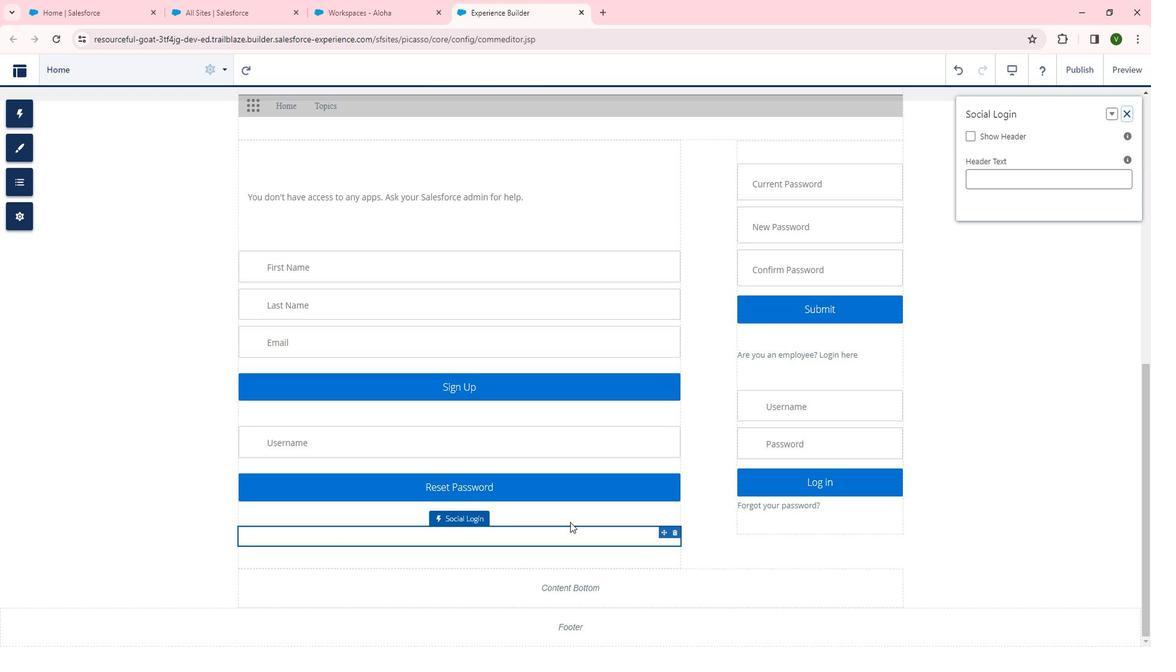 
Action: Mouse scrolled (416, 519) with delta (0, 0)
Screenshot: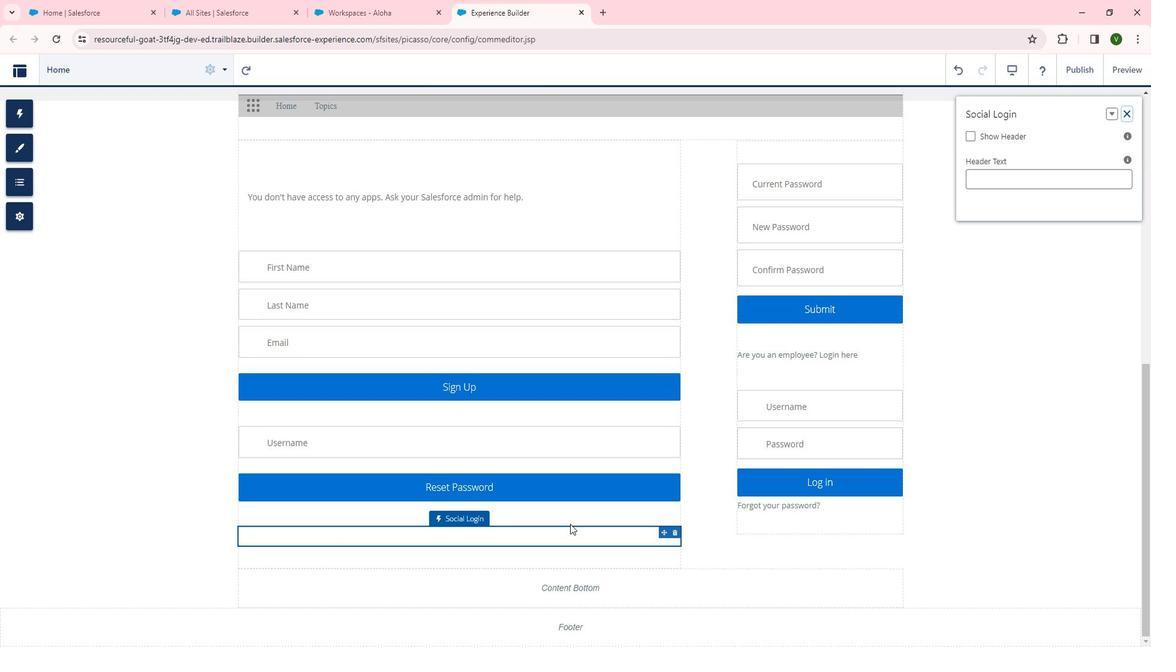 
Action: Mouse moved to (386, 541)
Screenshot: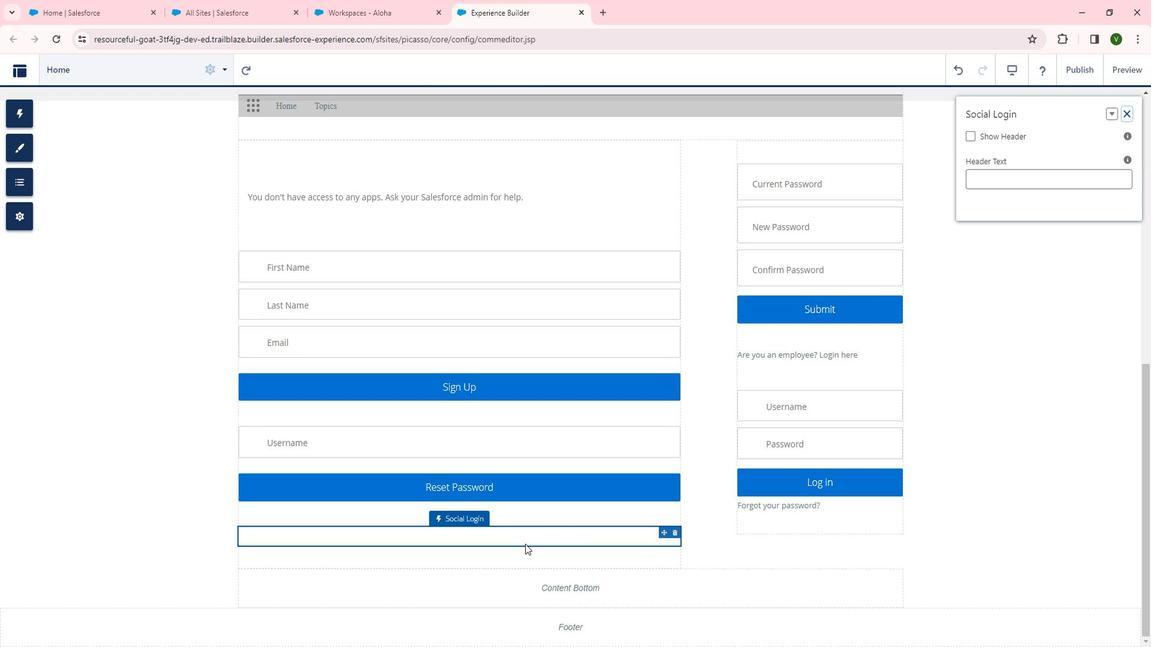 
